 Task: Implement duplicate rules in vote object.
Action: Mouse moved to (993, 75)
Screenshot: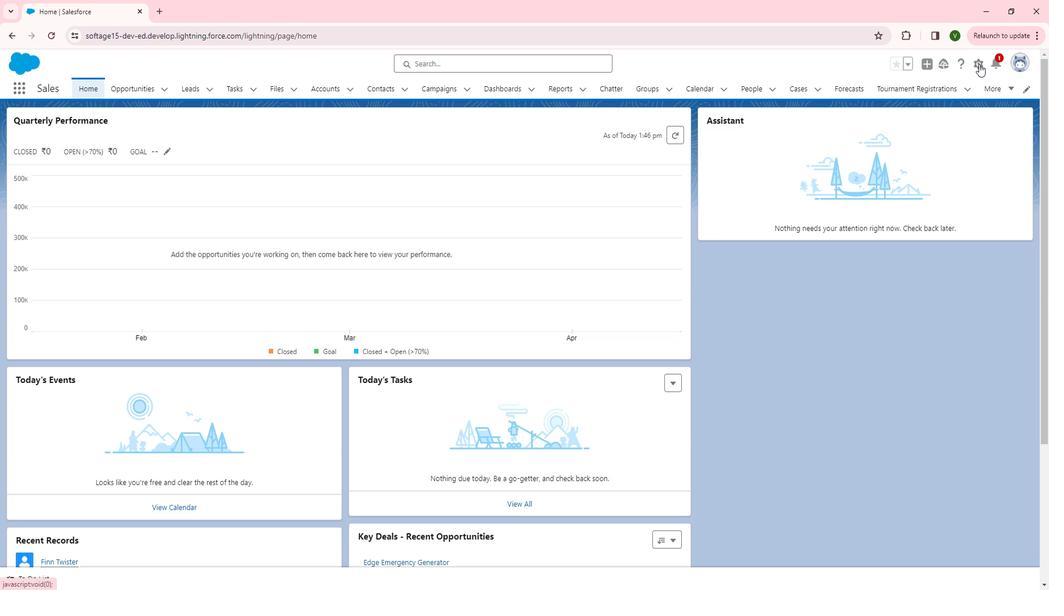 
Action: Mouse pressed left at (993, 75)
Screenshot: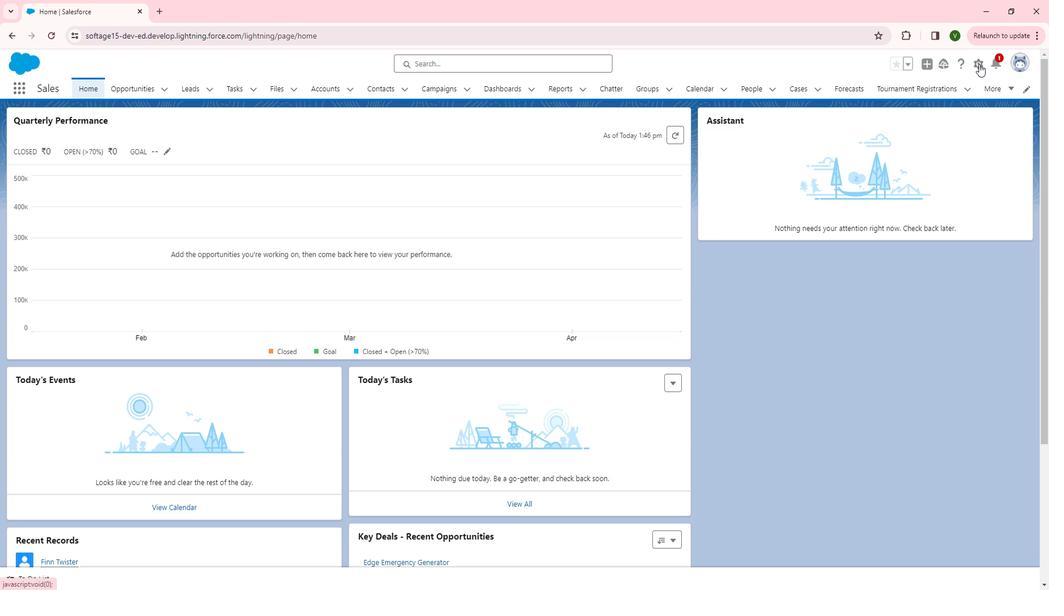 
Action: Mouse moved to (950, 110)
Screenshot: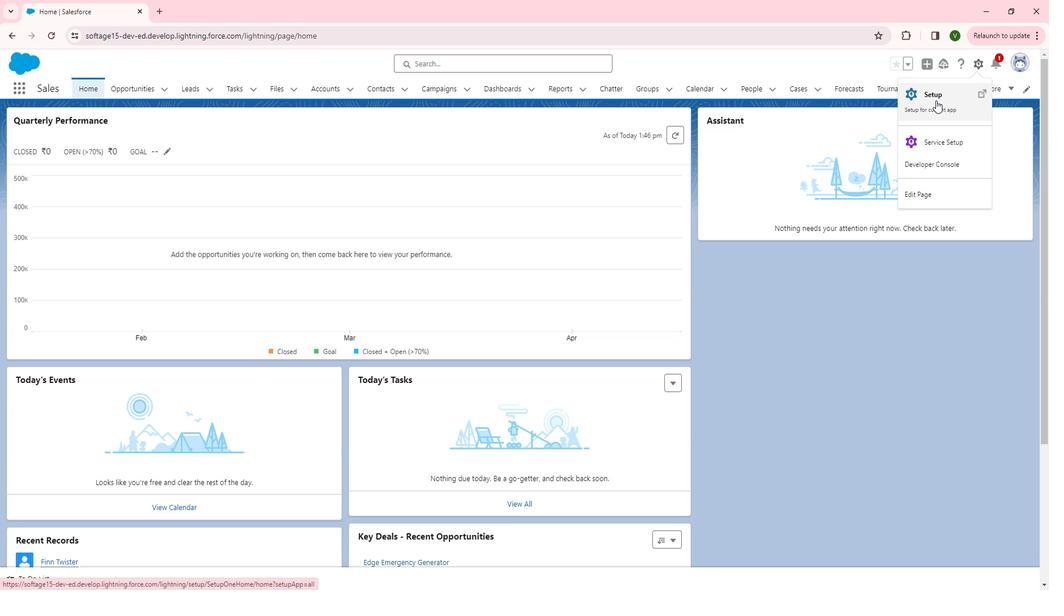 
Action: Mouse pressed left at (950, 110)
Screenshot: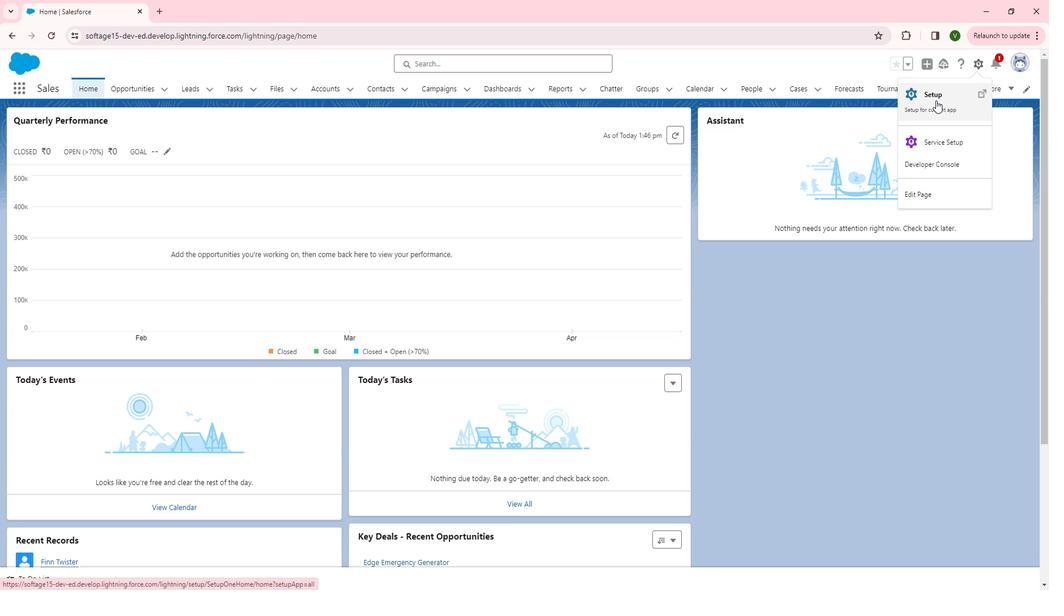 
Action: Mouse moved to (90, 335)
Screenshot: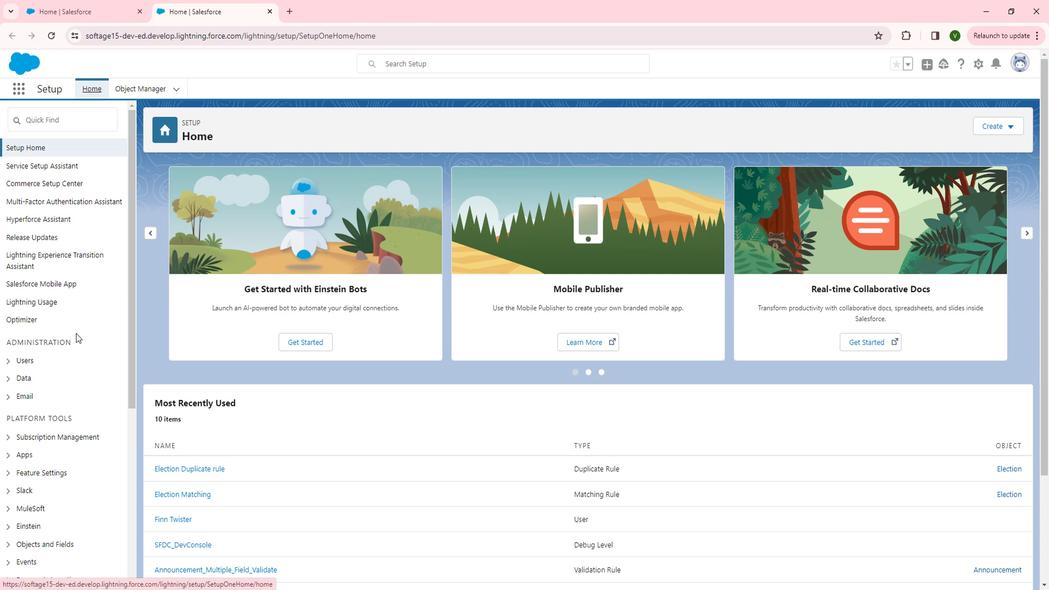 
Action: Mouse scrolled (90, 334) with delta (0, 0)
Screenshot: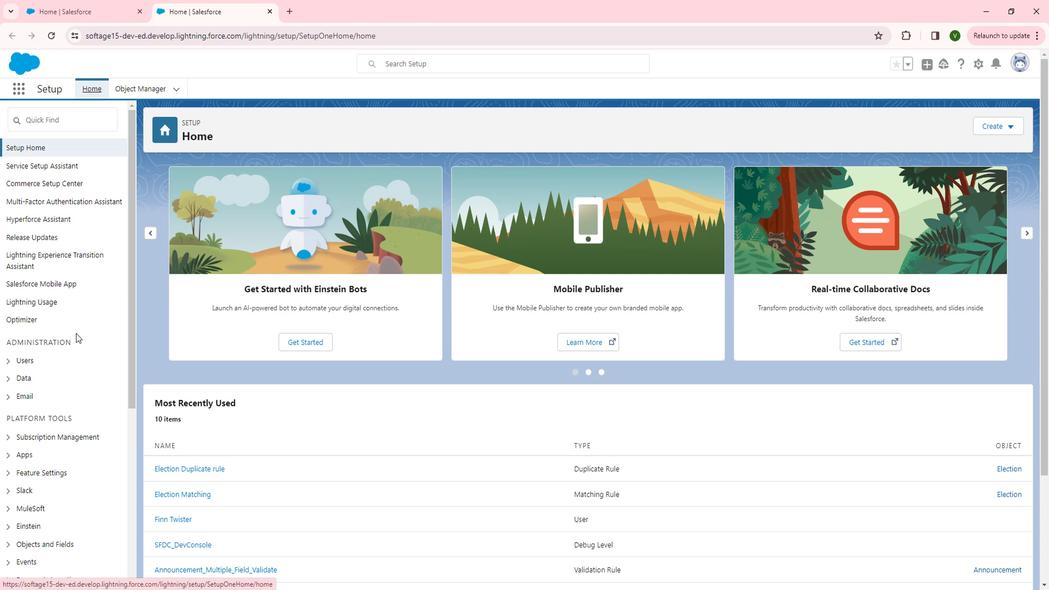 
Action: Mouse scrolled (90, 334) with delta (0, 0)
Screenshot: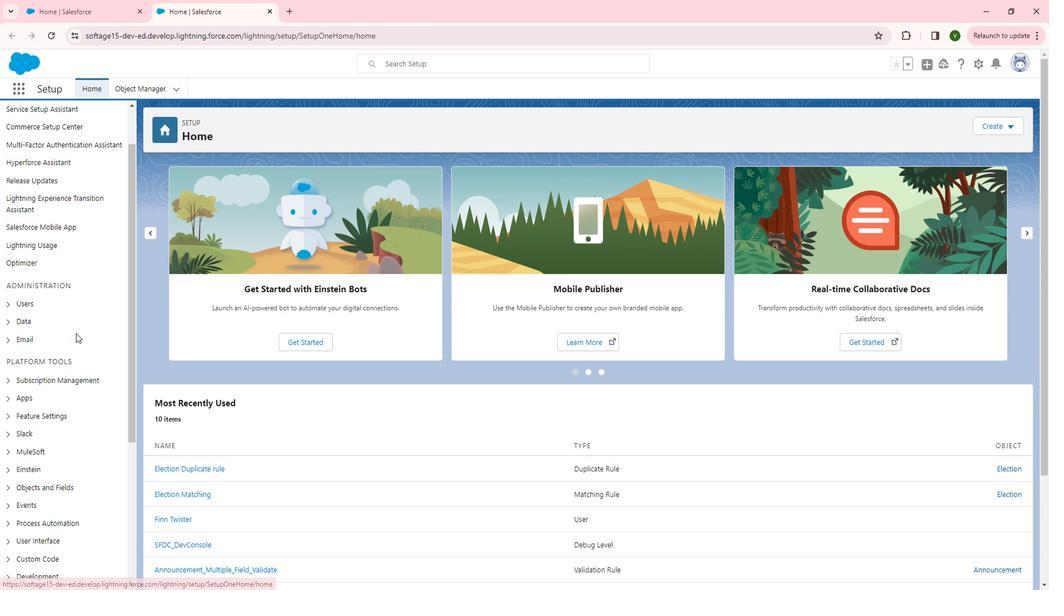 
Action: Mouse moved to (19, 267)
Screenshot: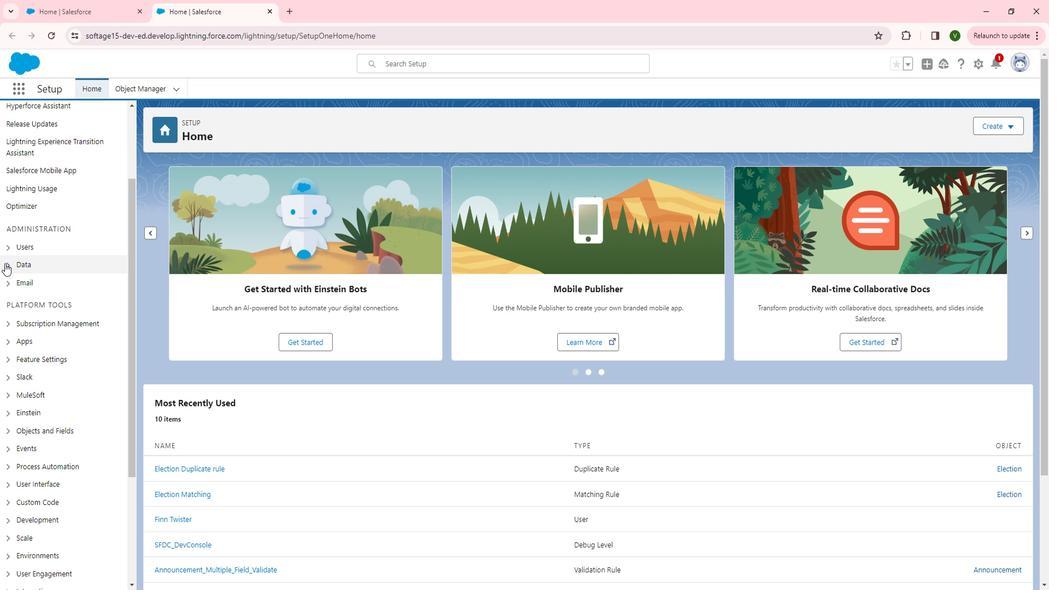 
Action: Mouse pressed left at (19, 267)
Screenshot: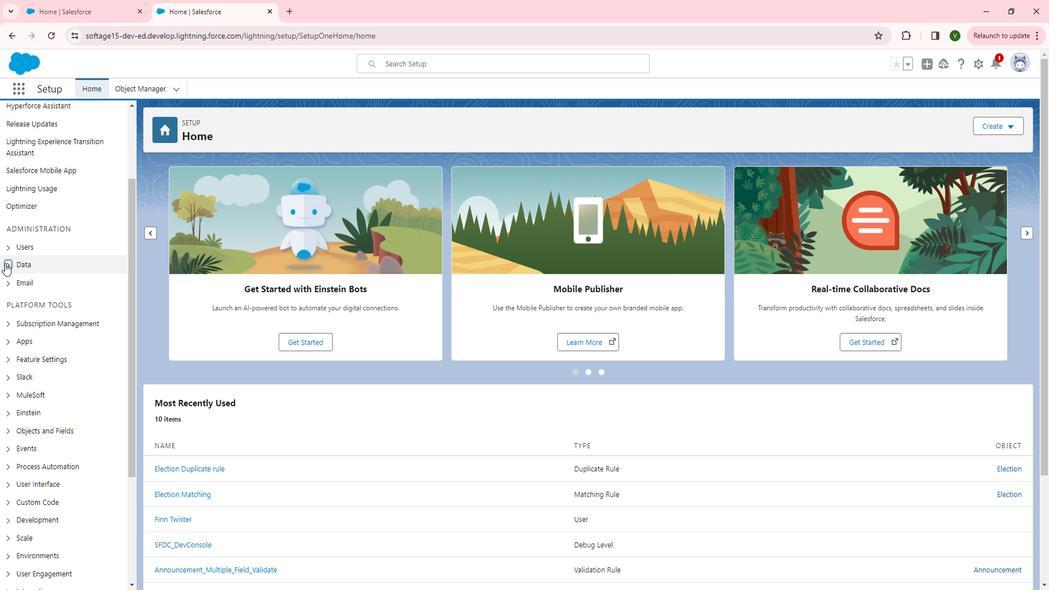 
Action: Mouse moved to (34, 370)
Screenshot: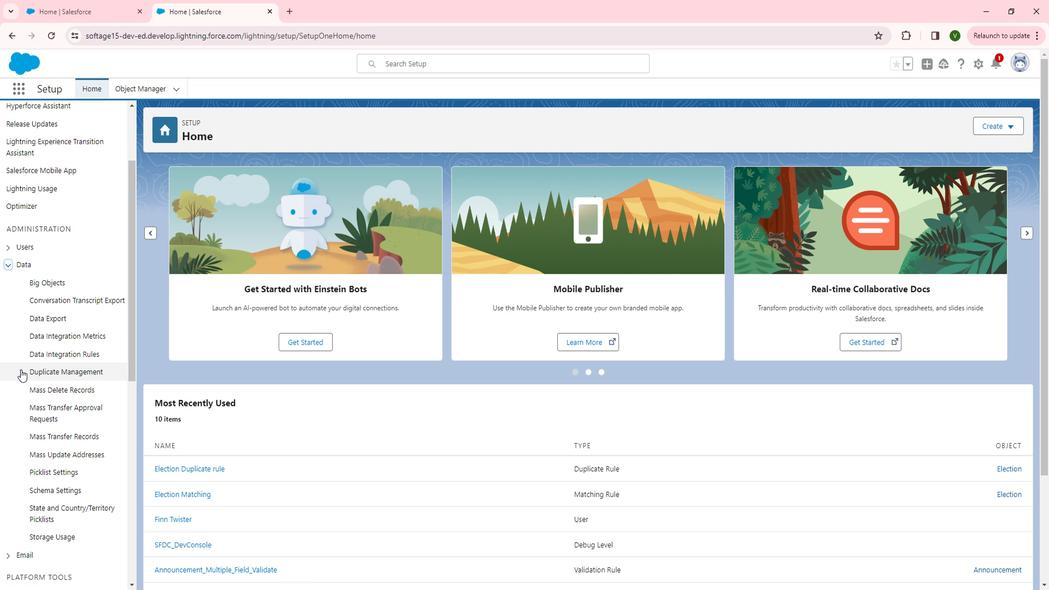 
Action: Mouse pressed left at (34, 370)
Screenshot: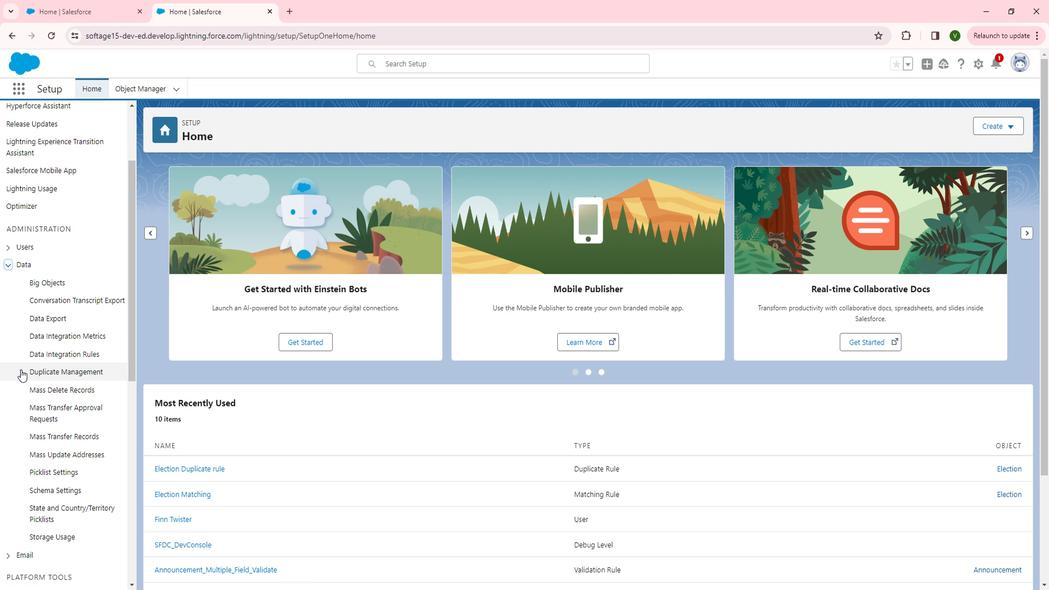 
Action: Mouse moved to (80, 422)
Screenshot: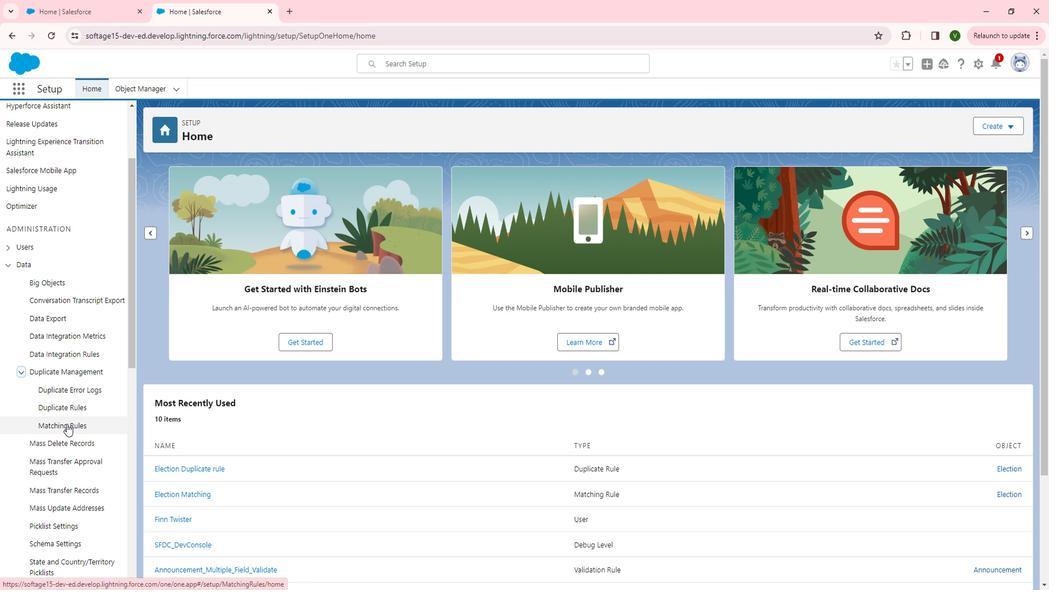
Action: Mouse pressed left at (80, 422)
Screenshot: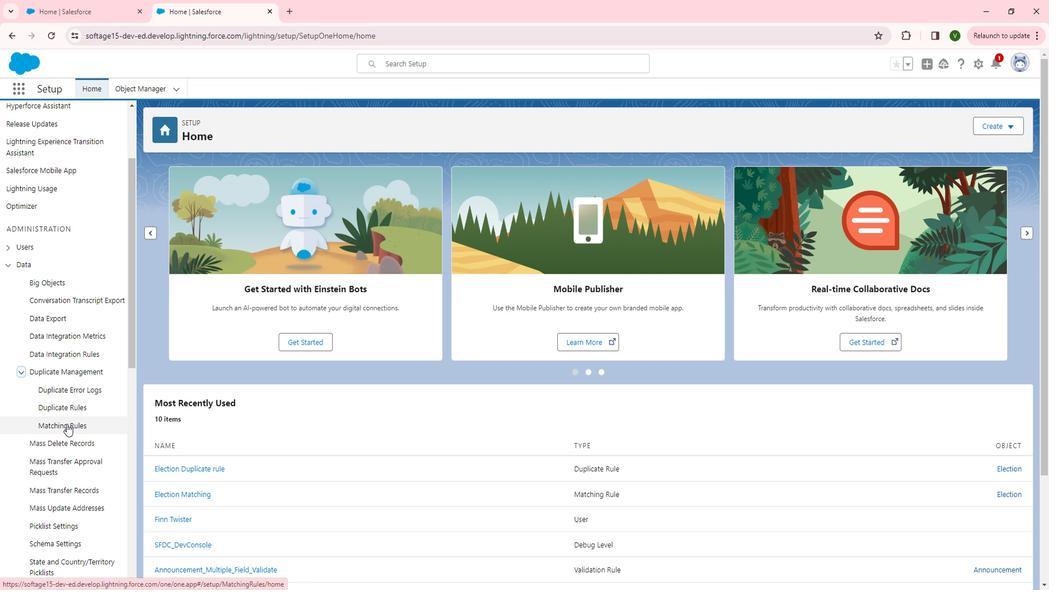 
Action: Mouse moved to (612, 268)
Screenshot: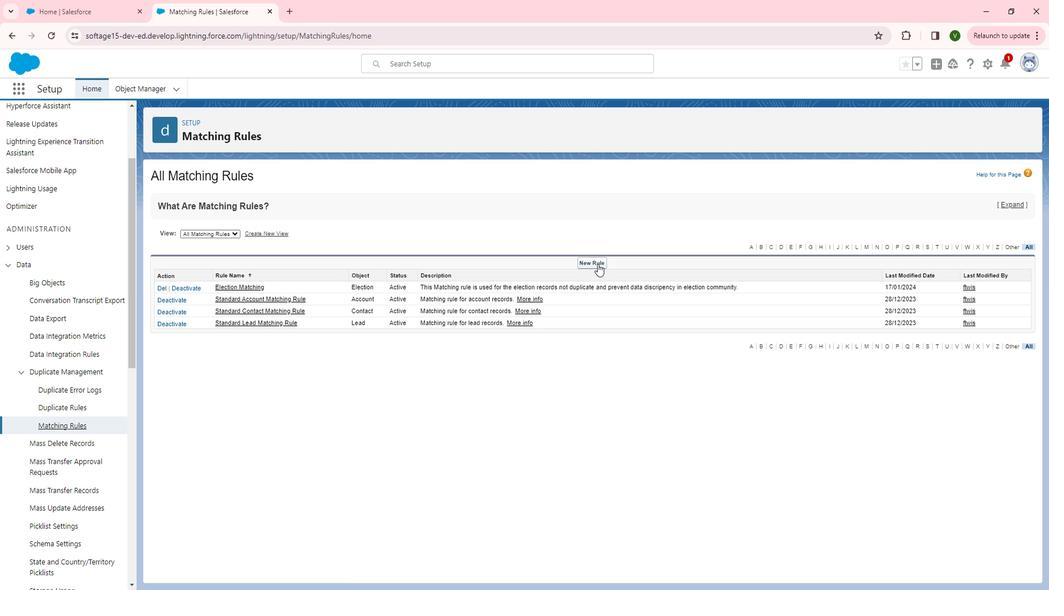 
Action: Mouse pressed left at (612, 268)
Screenshot: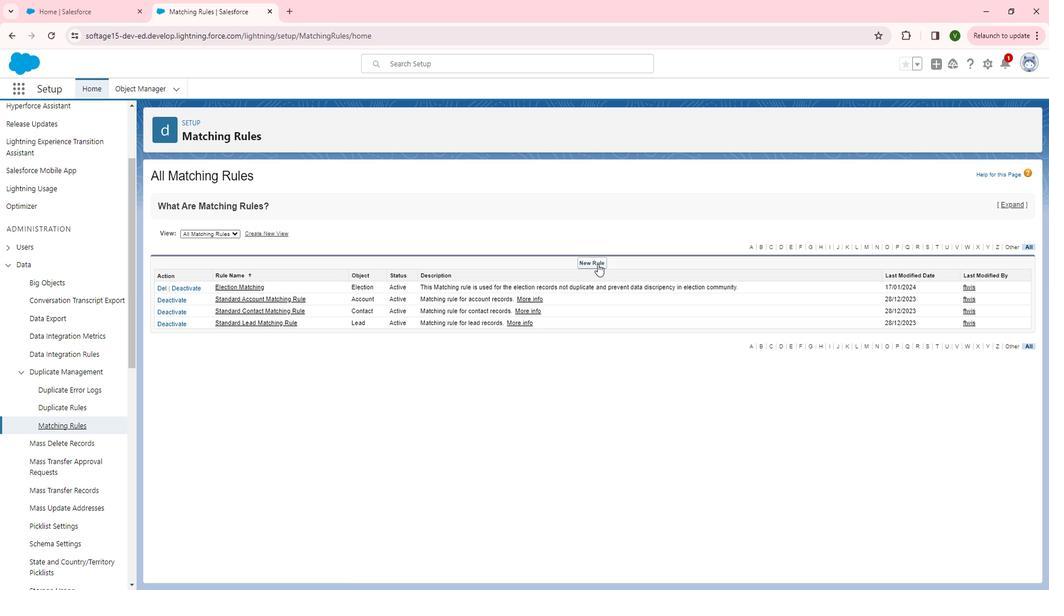 
Action: Mouse moved to (400, 279)
Screenshot: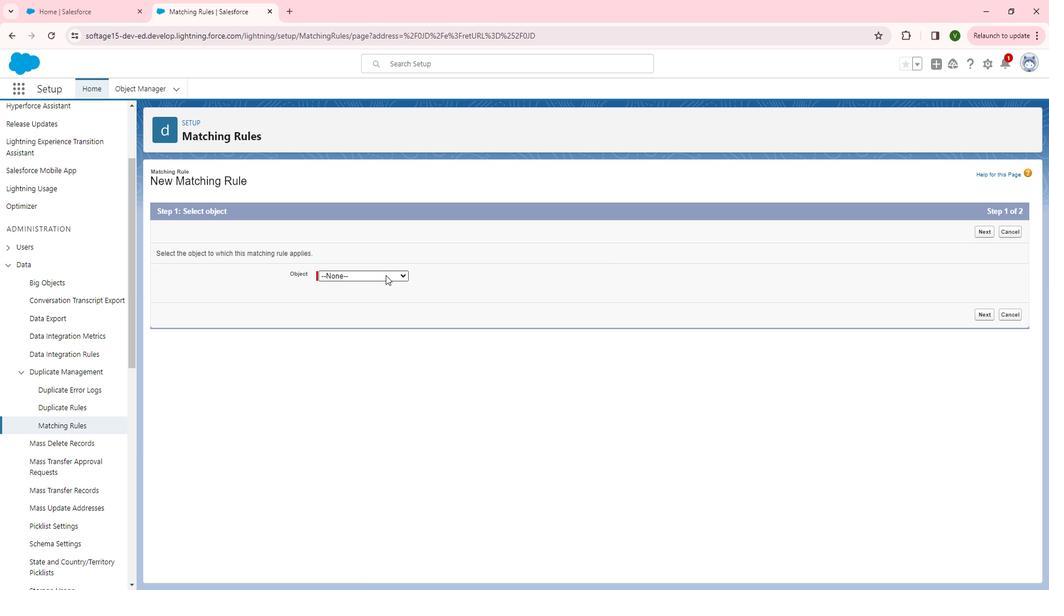 
Action: Mouse pressed left at (400, 279)
Screenshot: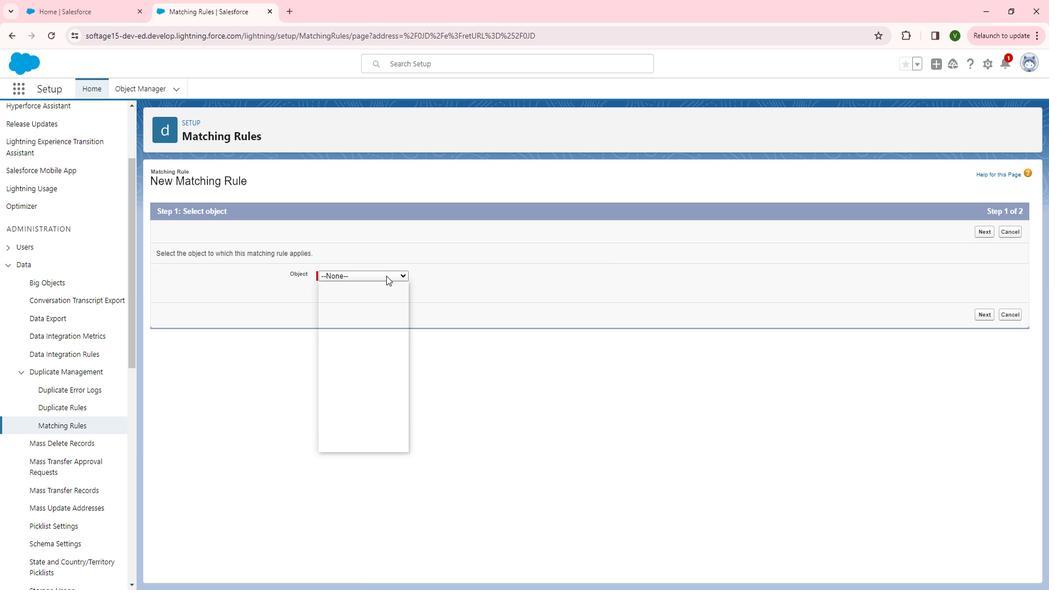 
Action: Mouse moved to (372, 434)
Screenshot: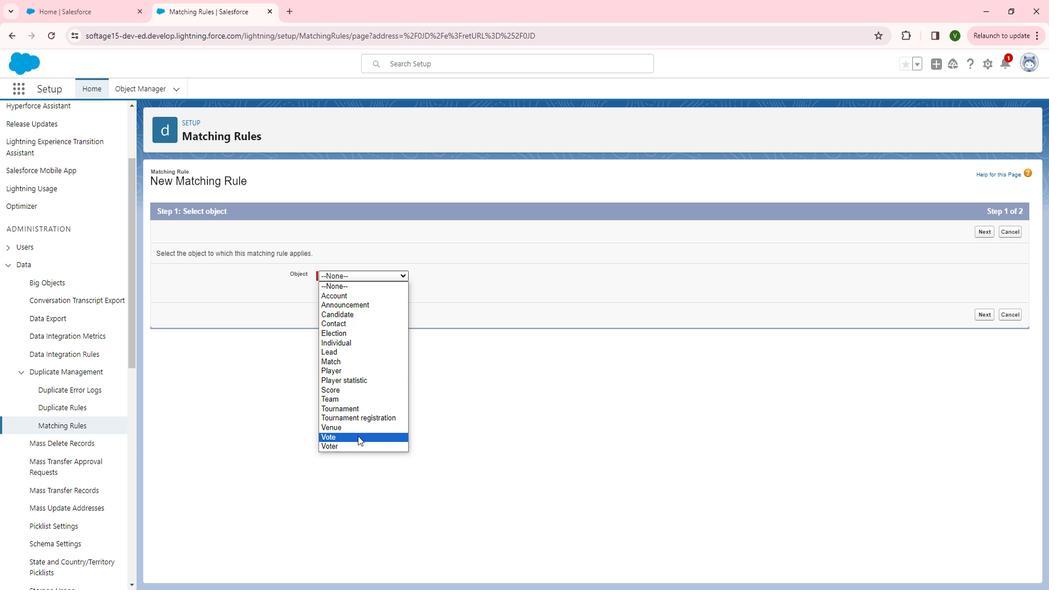 
Action: Mouse pressed left at (372, 434)
Screenshot: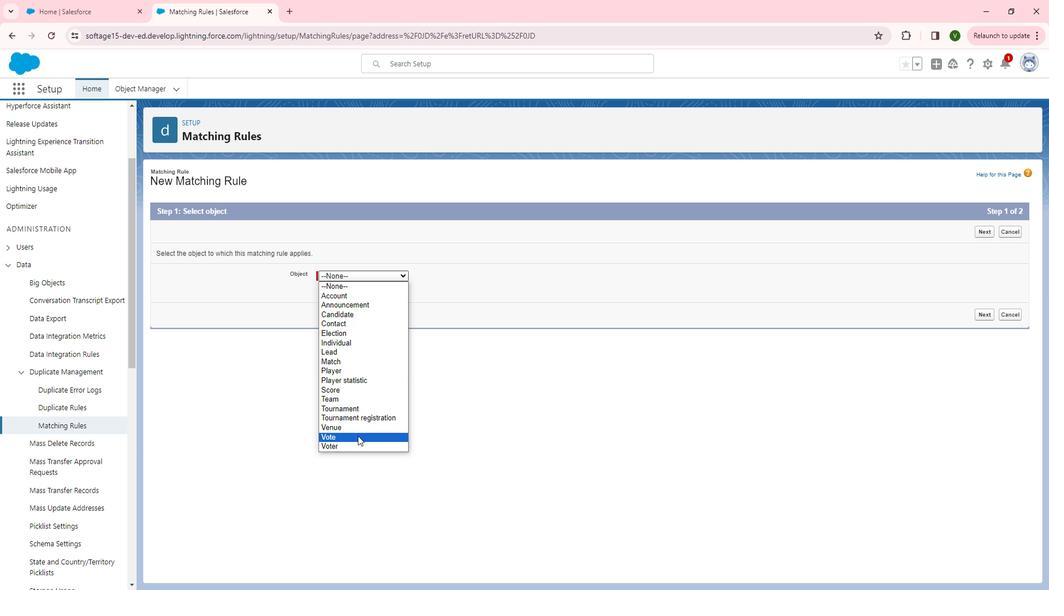 
Action: Mouse moved to (998, 321)
Screenshot: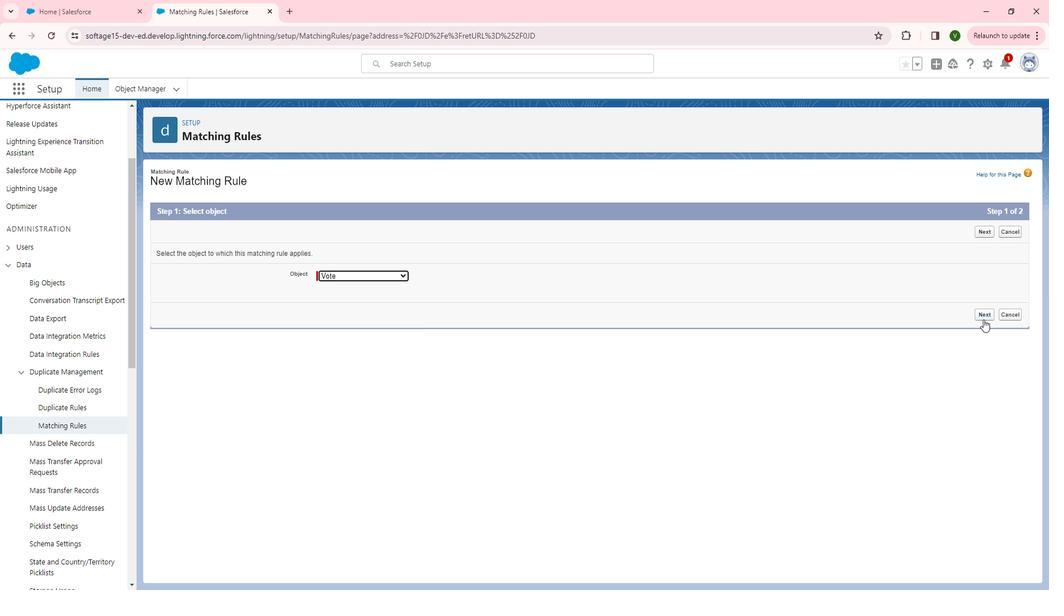 
Action: Mouse pressed left at (998, 321)
Screenshot: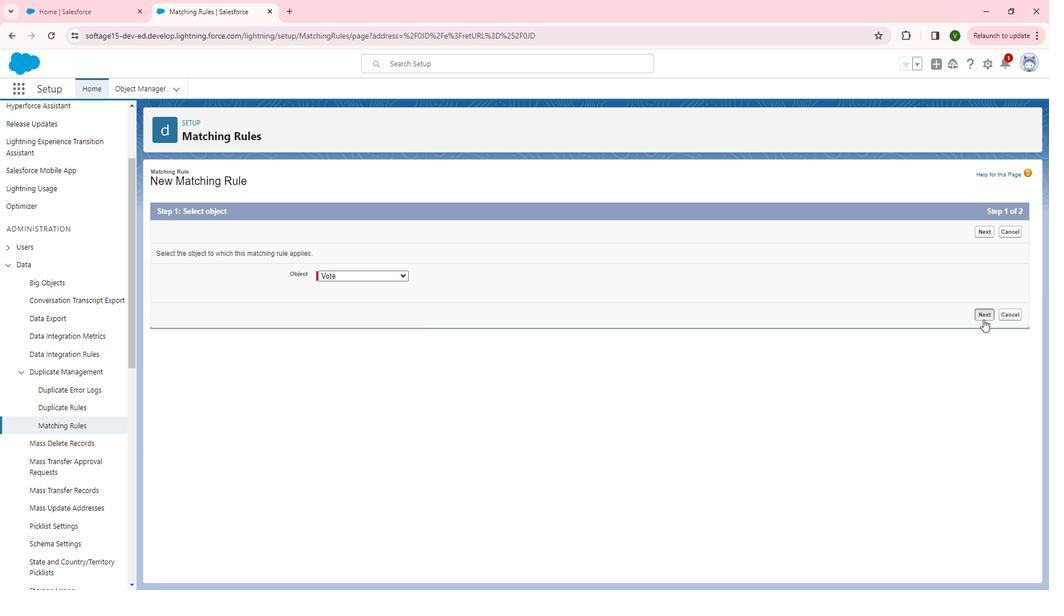 
Action: Mouse moved to (347, 294)
Screenshot: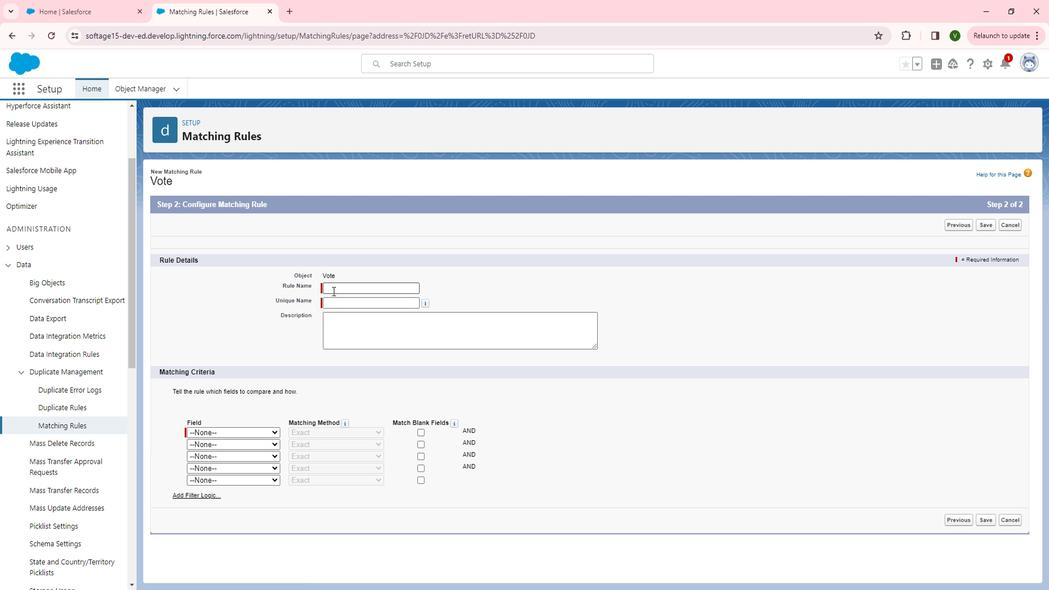 
Action: Mouse pressed left at (347, 294)
Screenshot: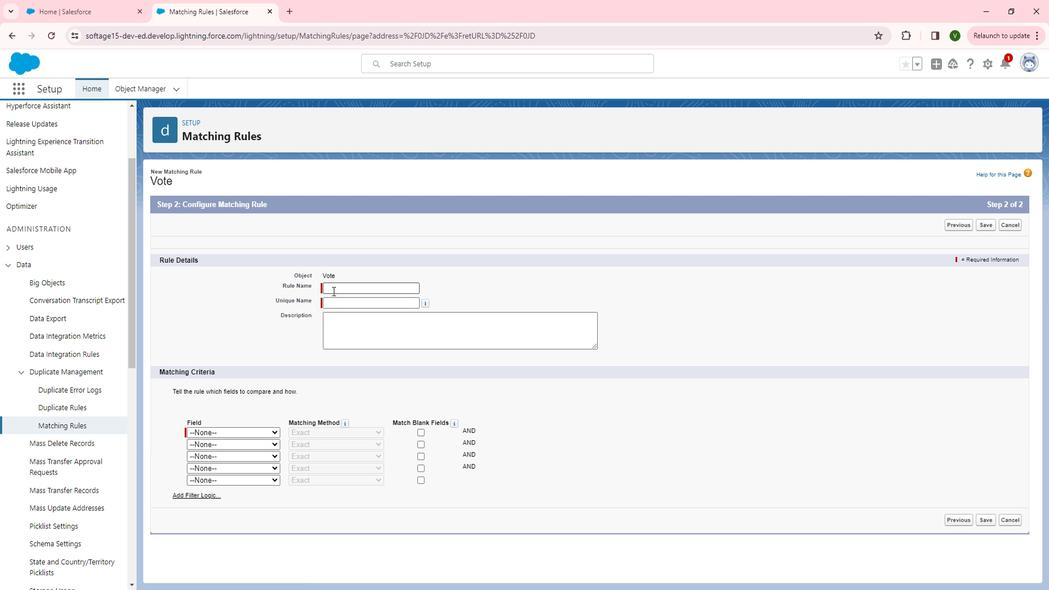 
Action: Key pressed <Key.shift>Vote<Key.space><Key.shift>Matching<Key.space>rule
Screenshot: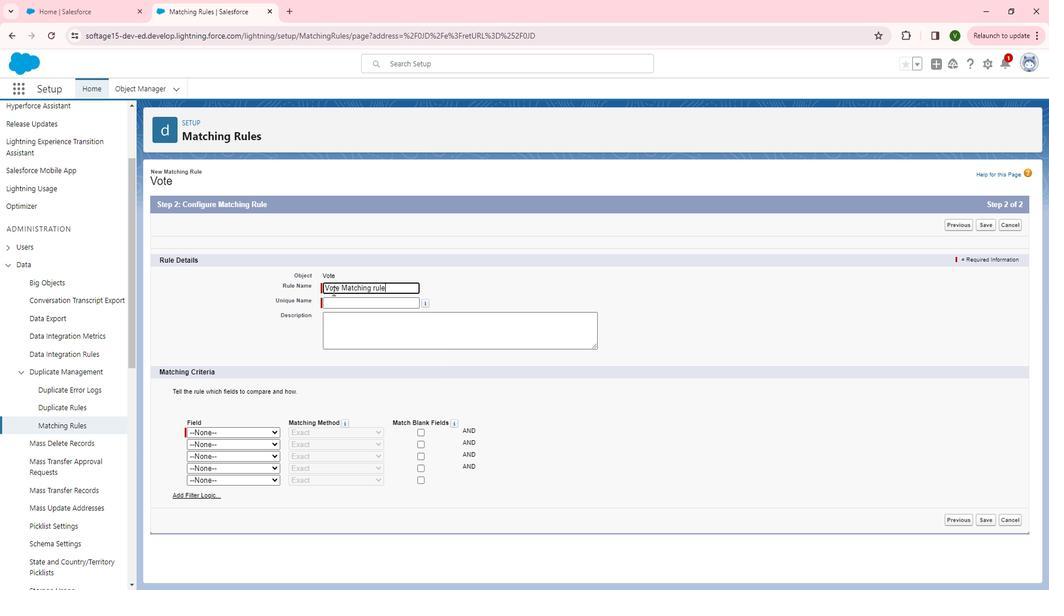 
Action: Mouse moved to (364, 316)
Screenshot: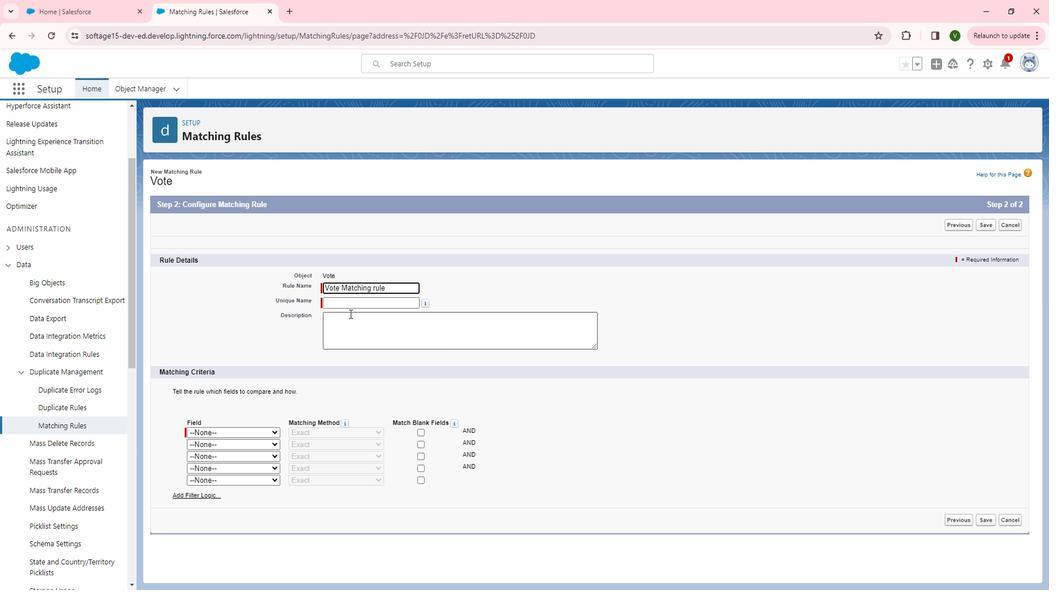 
Action: Mouse pressed left at (364, 316)
Screenshot: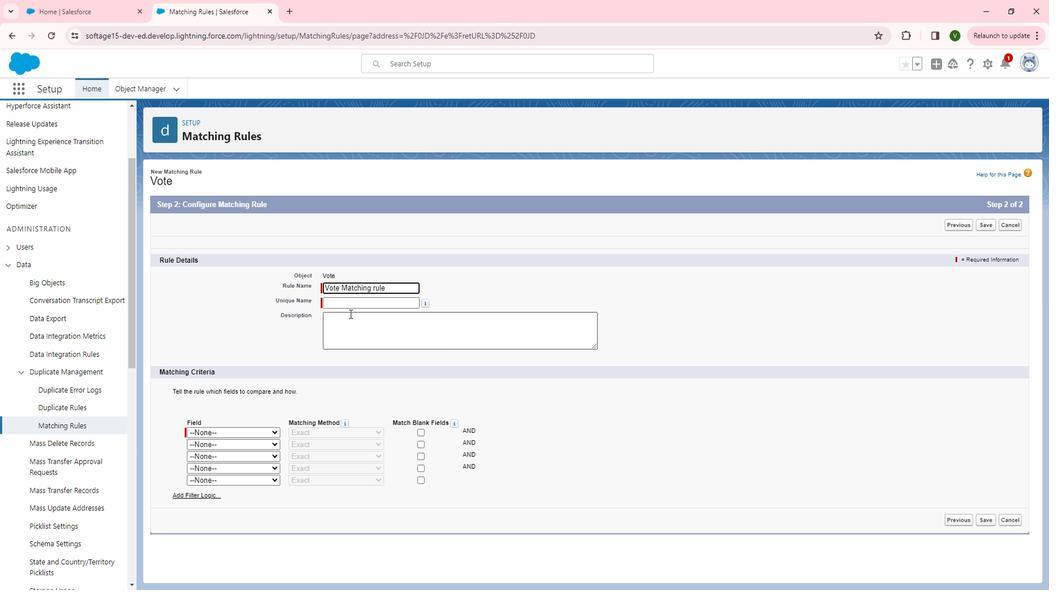 
Action: Key pressed <Key.shift>This<Key.space>matching<Key.space>rule<Key.space>is<Key.space>used<Key.space>for<Key.space>the<Key.space>matching<Key.space>the<Key.space>vote<Key.space>records<Key.space>to<Key.backspace>o<Key.space>use<Key.space>in<Key.space>duplicate<Key.space>rule<Key.space>for<Key.space>to<Key.space>prevent<Key.space>the<Key.space>duplicate<Key.space>records<Key.space>and<Key.space>data<Key.space>descripi<Key.backspace>ency<Key.space>in<Key.space>election<Key.space>cum<Key.backspace><Key.backspace>ommunicatio<Key.backspace><Key.backspace><Key.backspace><Key.backspace><Key.backspace>n<Key.backspace><Key.backspace><Key.backspace>nity.
Screenshot: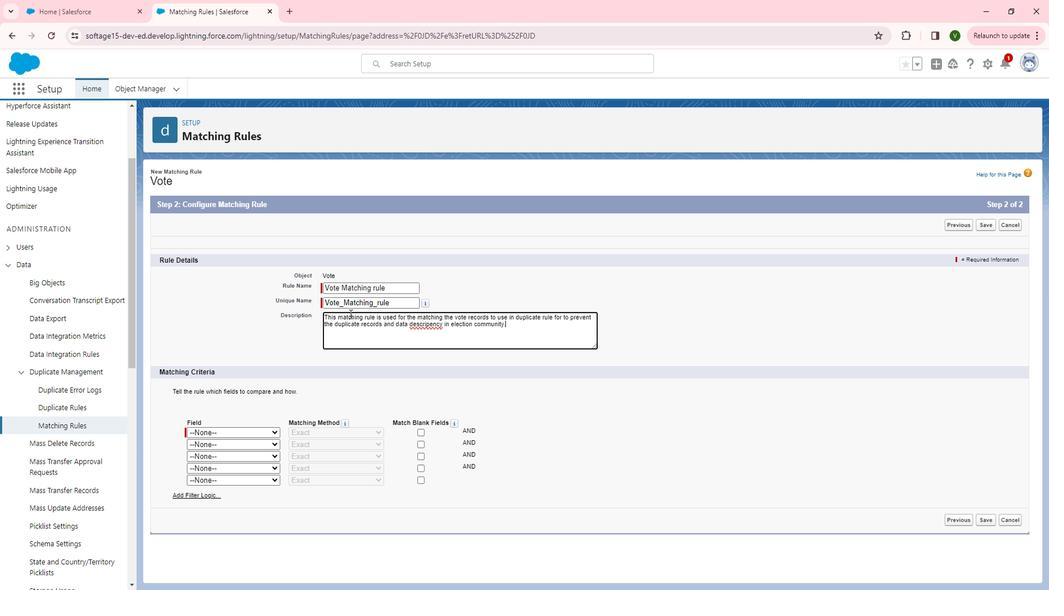 
Action: Mouse moved to (236, 434)
Screenshot: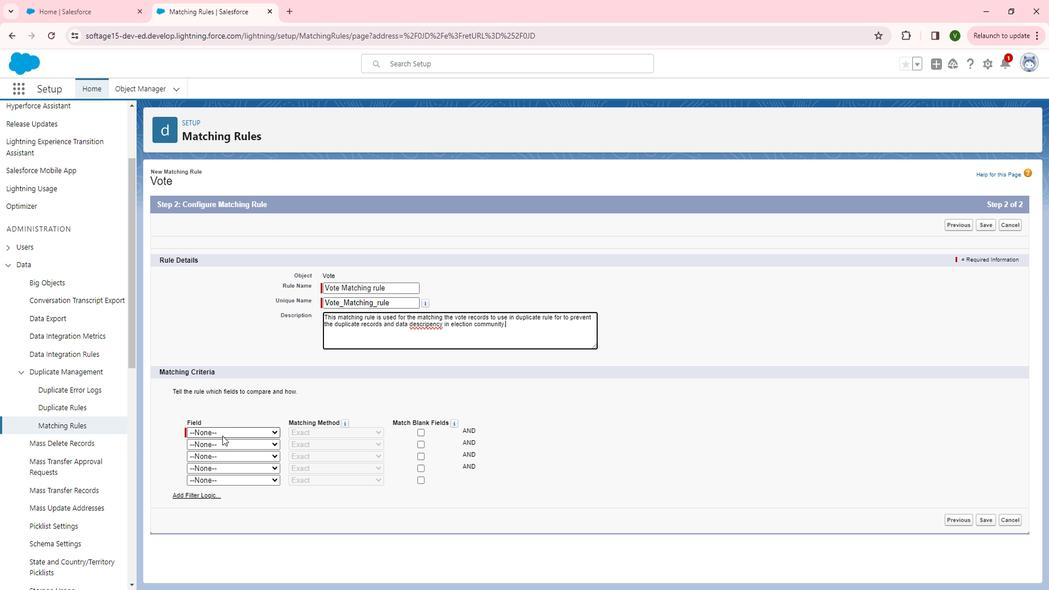 
Action: Mouse pressed left at (236, 434)
Screenshot: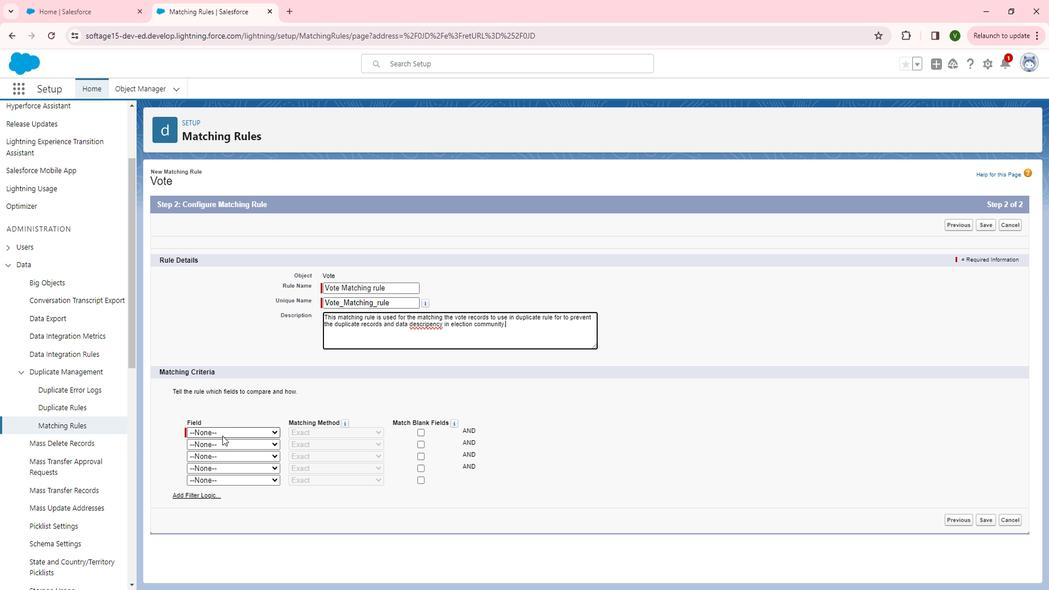 
Action: Mouse moved to (248, 455)
Screenshot: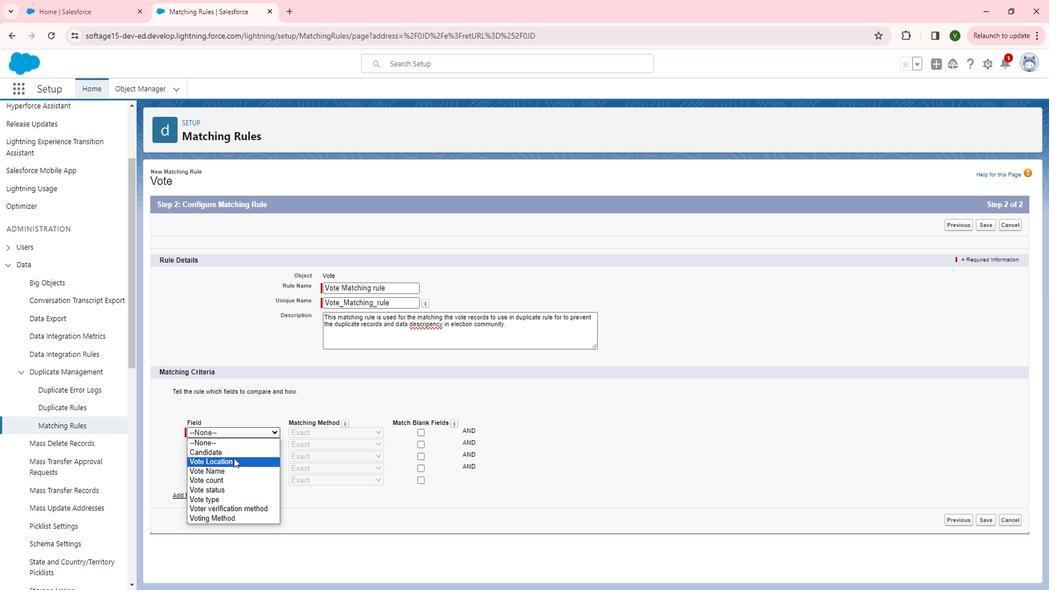 
Action: Mouse pressed left at (248, 455)
Screenshot: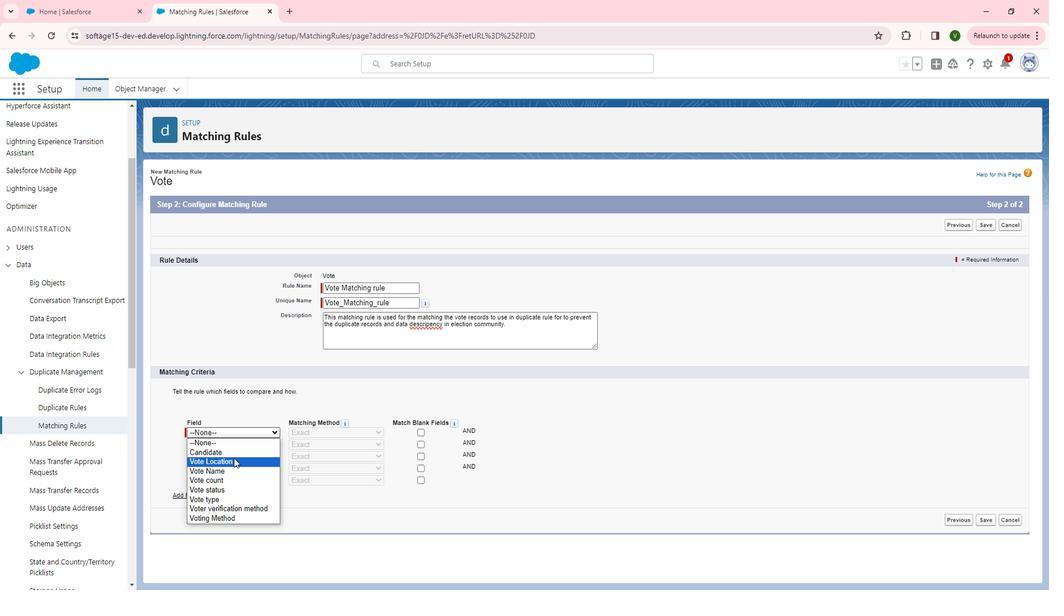 
Action: Mouse moved to (266, 440)
Screenshot: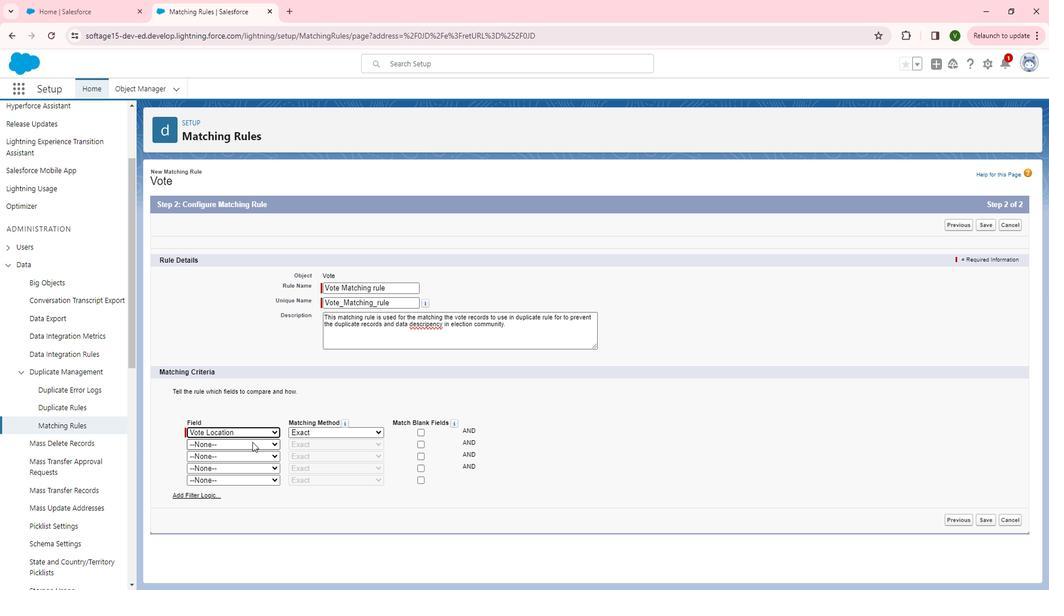 
Action: Mouse pressed left at (266, 440)
Screenshot: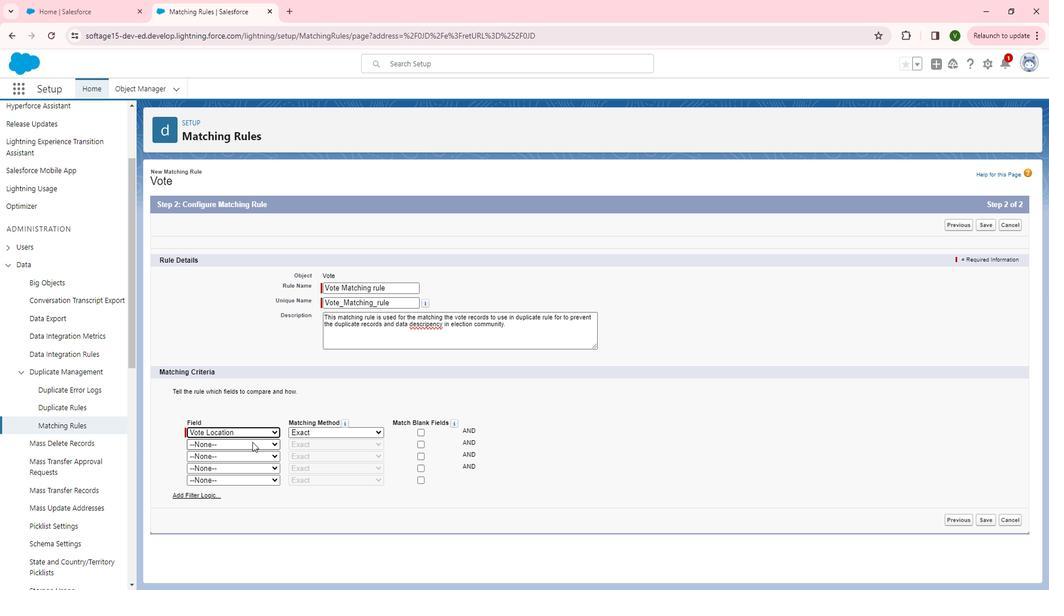 
Action: Mouse moved to (251, 479)
Screenshot: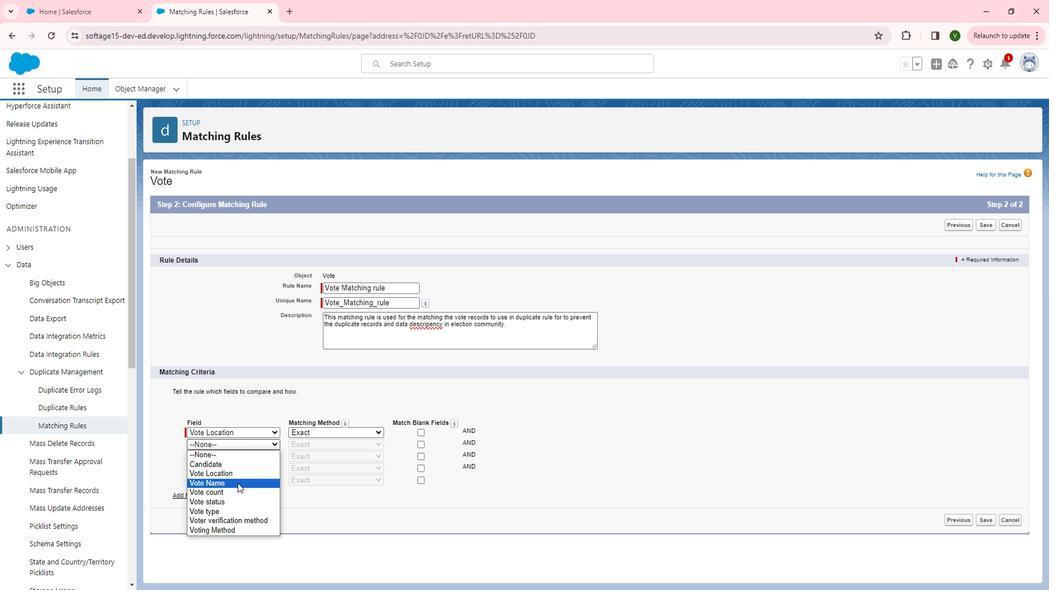 
Action: Mouse pressed left at (251, 479)
Screenshot: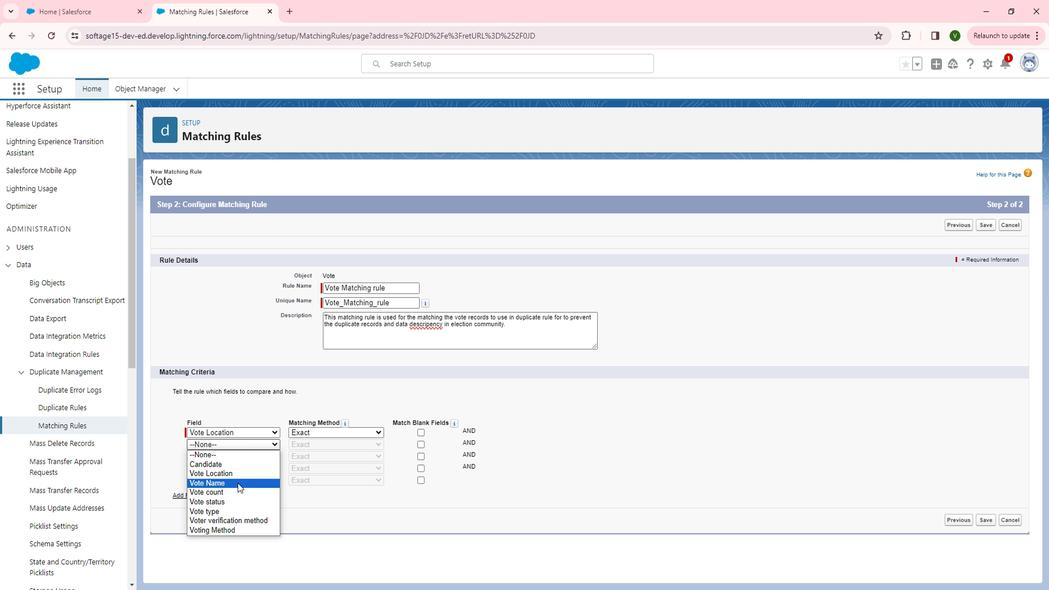 
Action: Mouse moved to (267, 453)
Screenshot: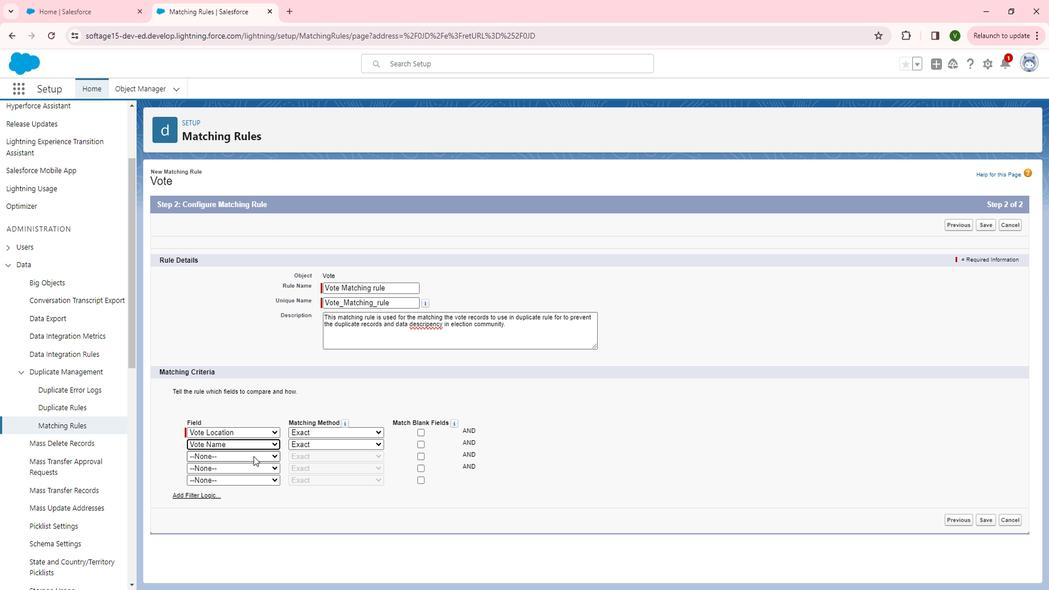 
Action: Mouse pressed left at (267, 453)
Screenshot: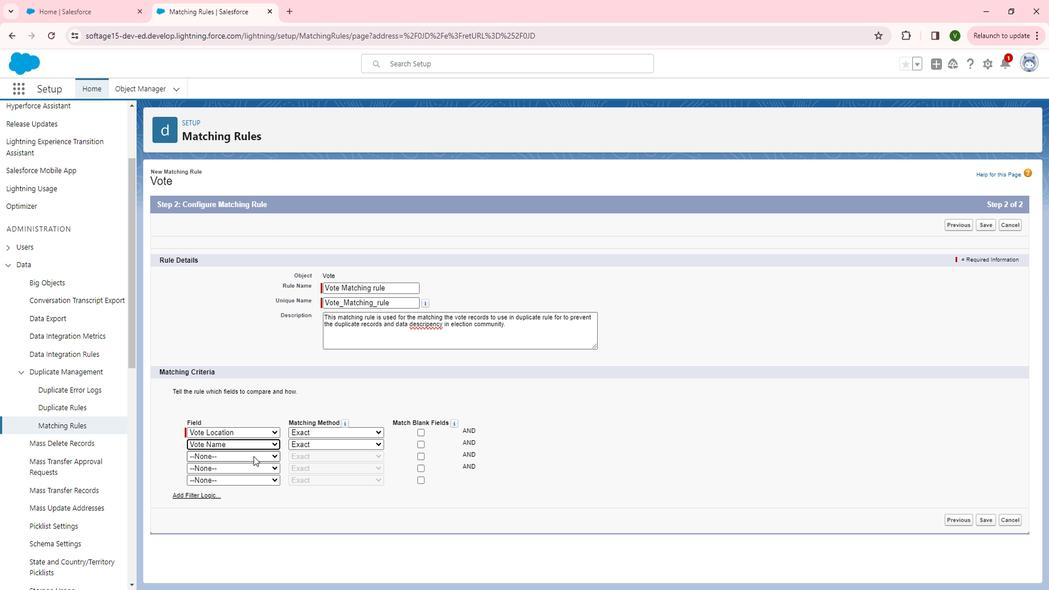 
Action: Mouse moved to (249, 506)
Screenshot: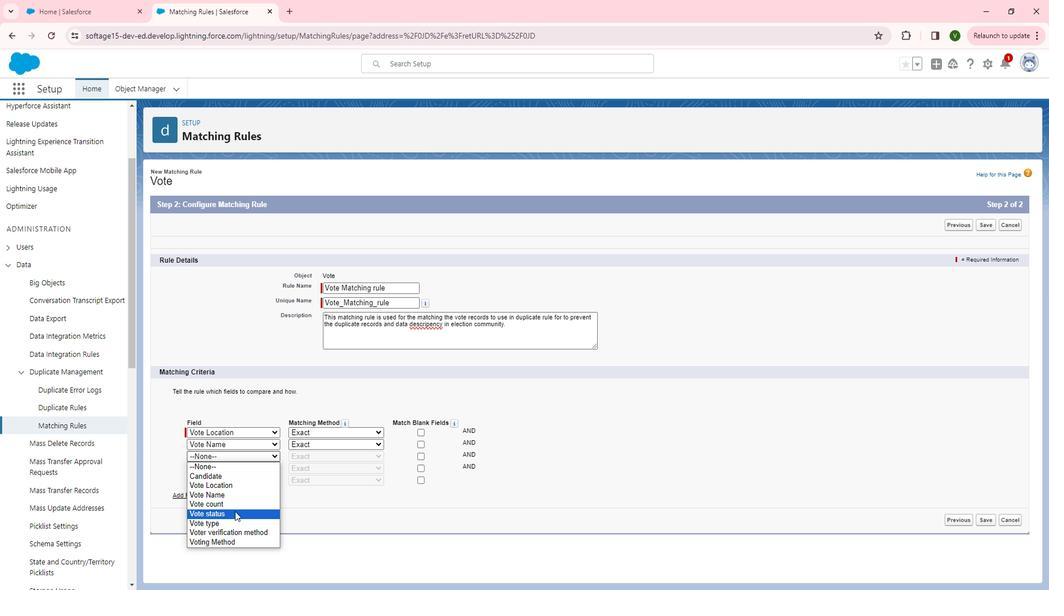 
Action: Mouse pressed left at (249, 506)
Screenshot: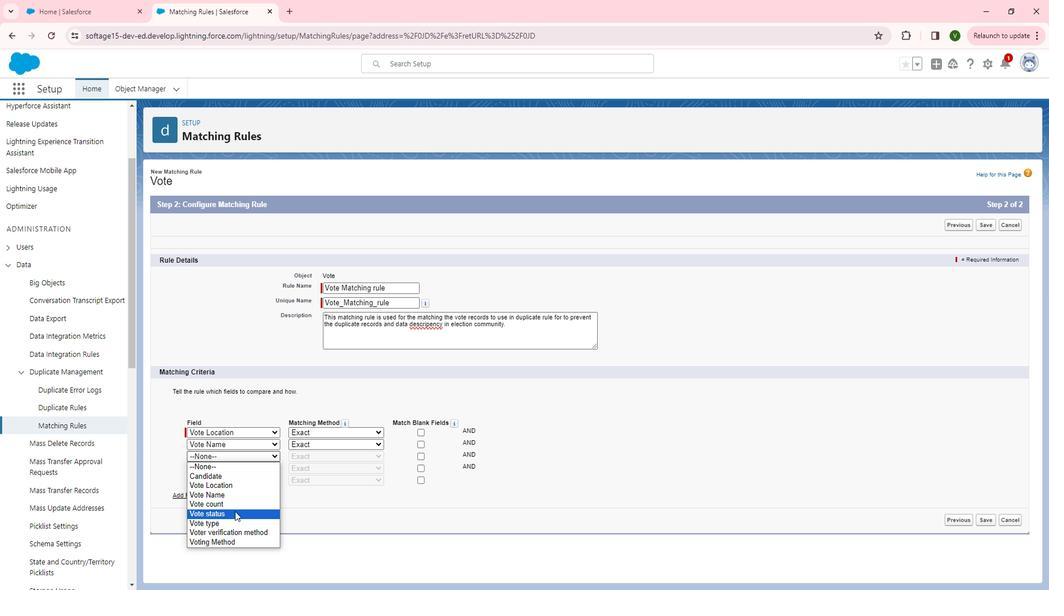 
Action: Mouse moved to (274, 463)
Screenshot: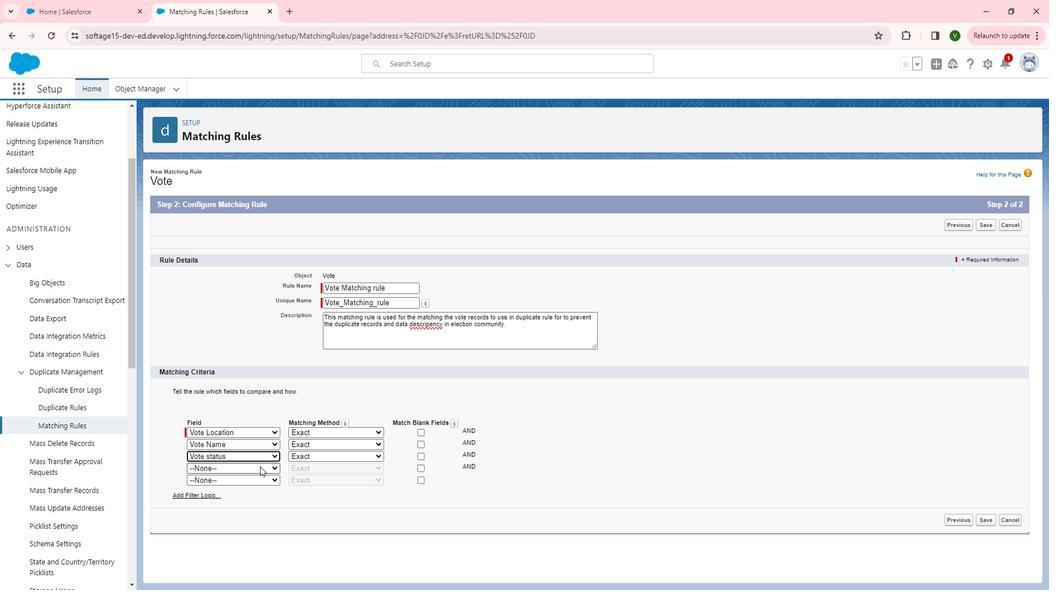 
Action: Mouse pressed left at (274, 463)
Screenshot: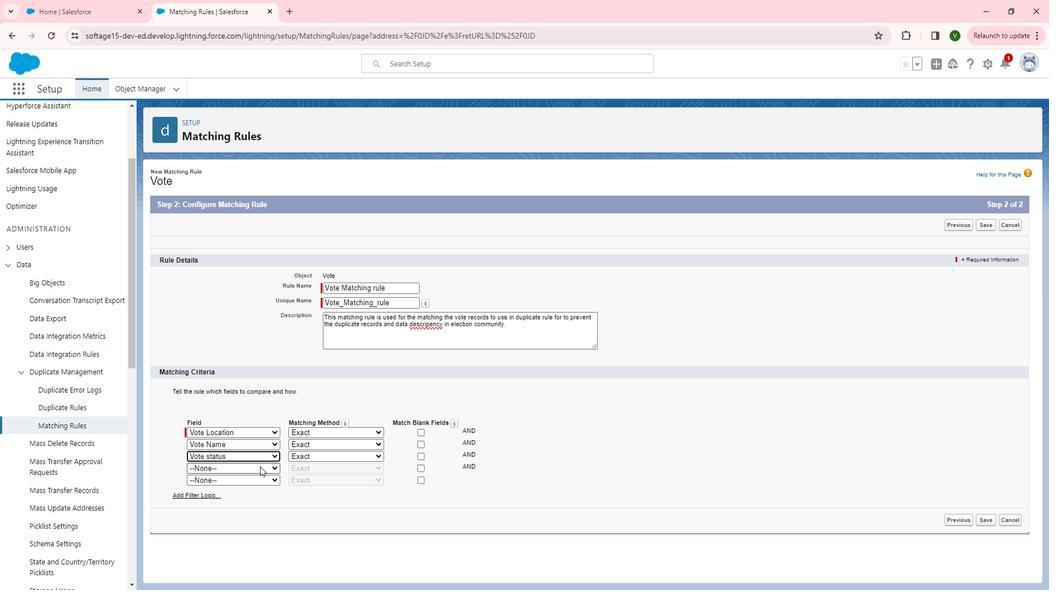 
Action: Mouse moved to (254, 538)
Screenshot: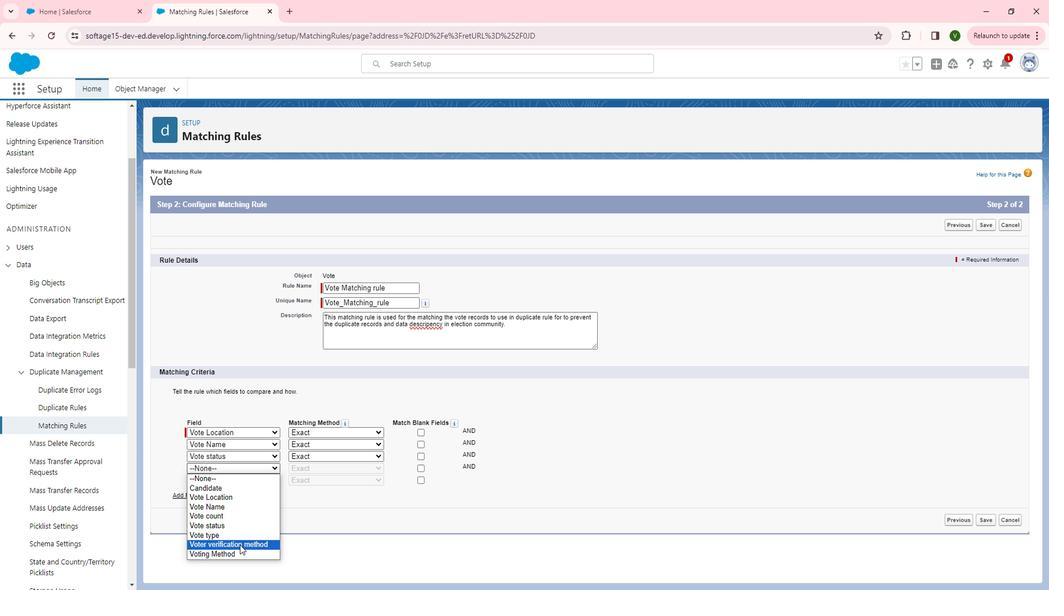 
Action: Mouse pressed left at (254, 538)
Screenshot: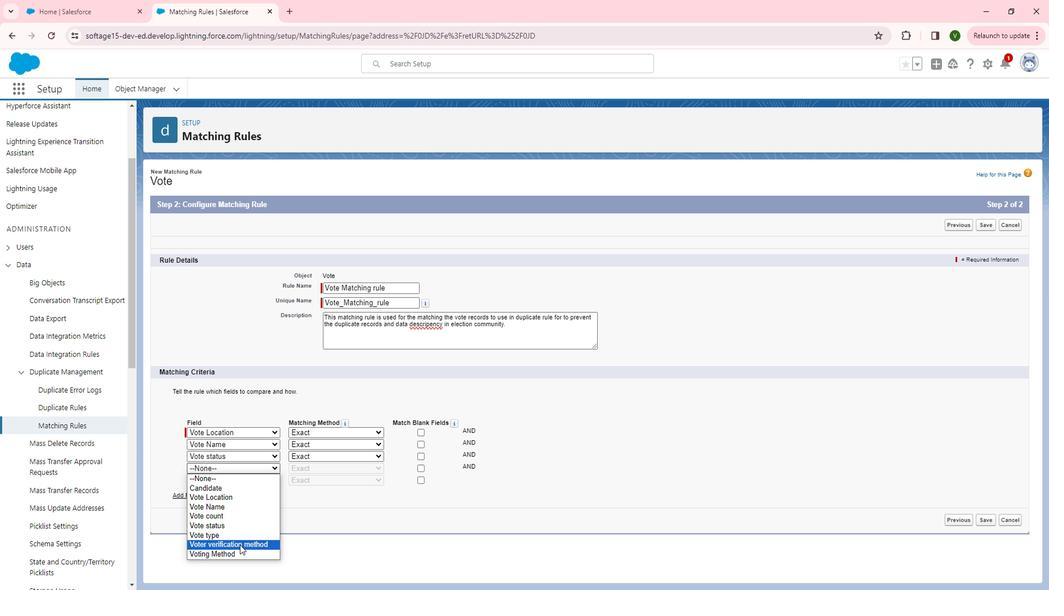 
Action: Mouse moved to (1001, 518)
Screenshot: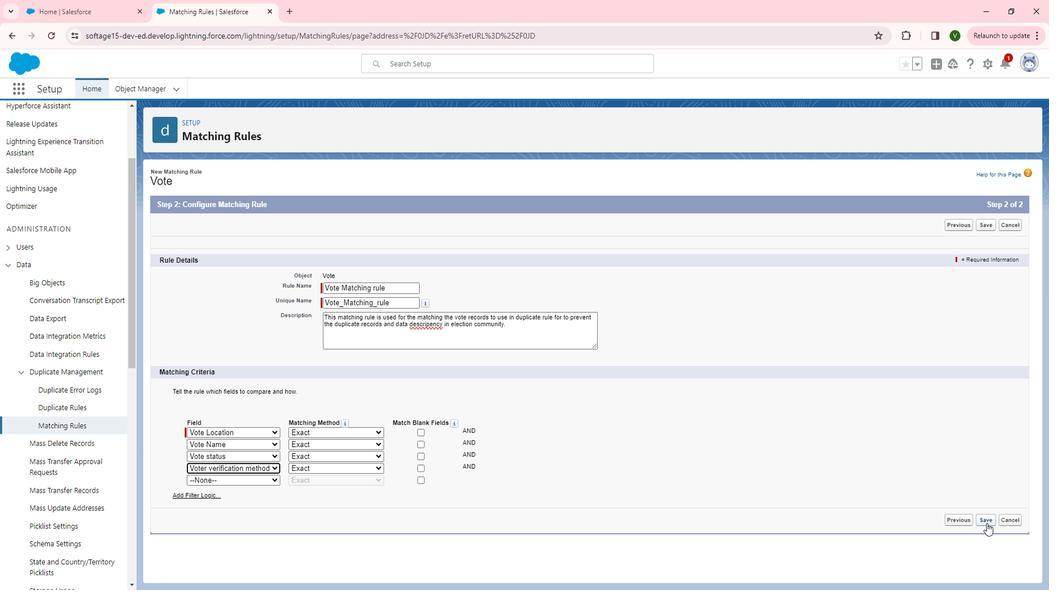 
Action: Mouse pressed left at (1001, 518)
Screenshot: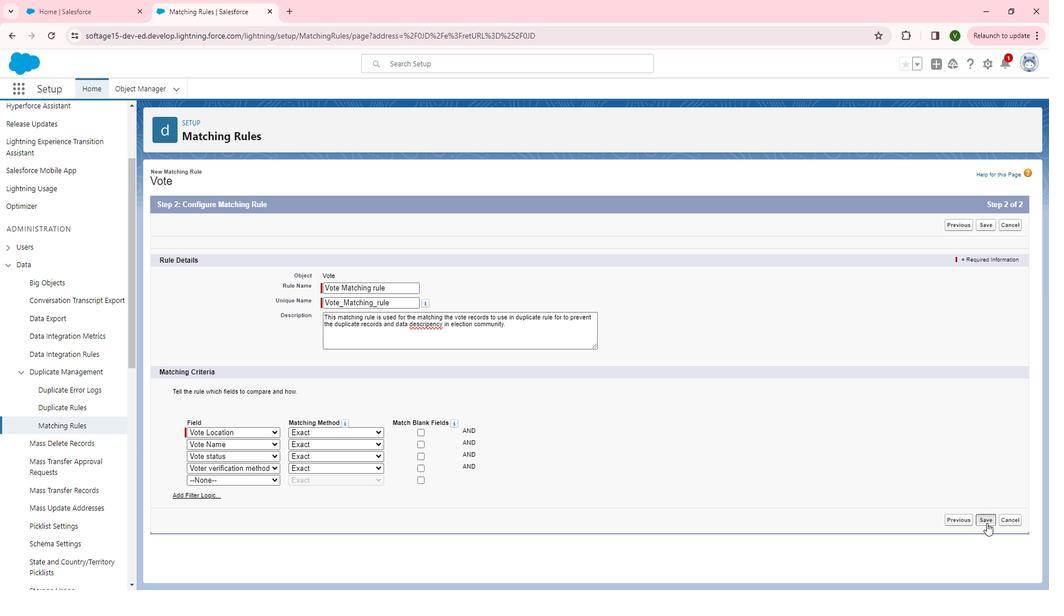 
Action: Mouse moved to (526, 225)
Screenshot: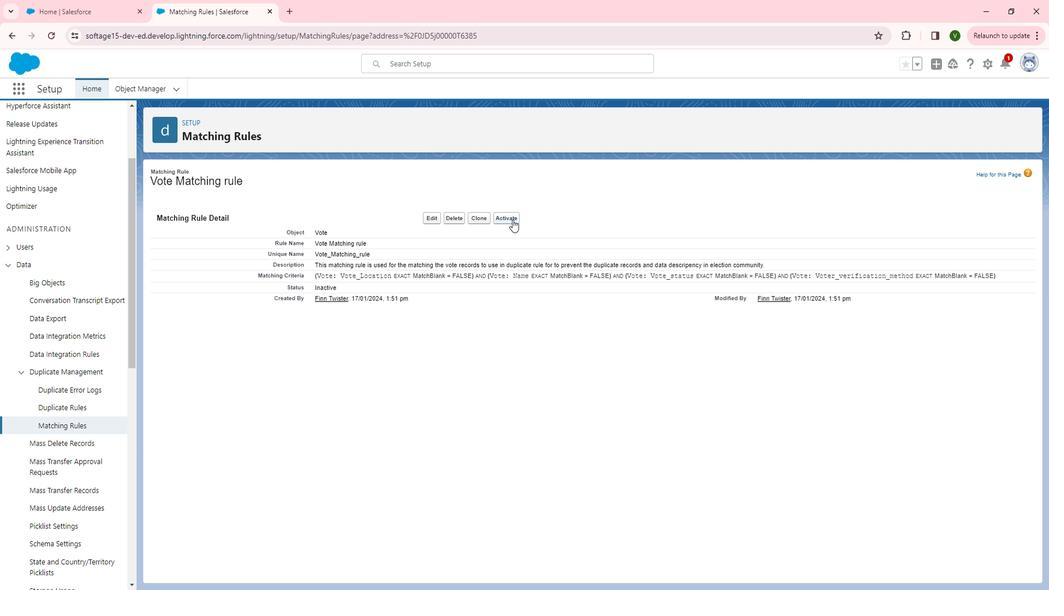 
Action: Mouse pressed left at (526, 225)
Screenshot: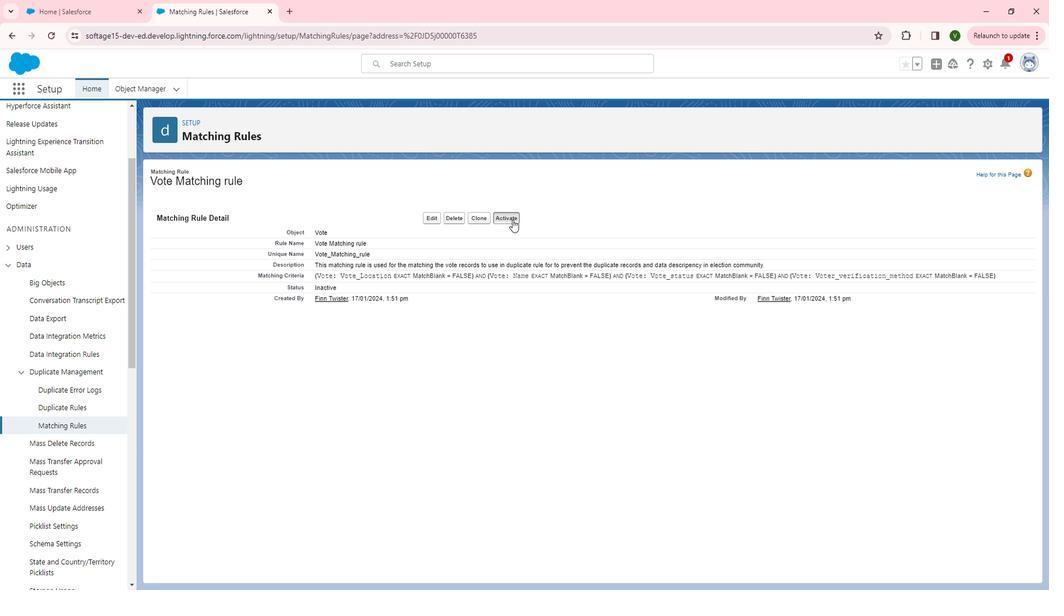 
Action: Mouse moved to (613, 403)
Screenshot: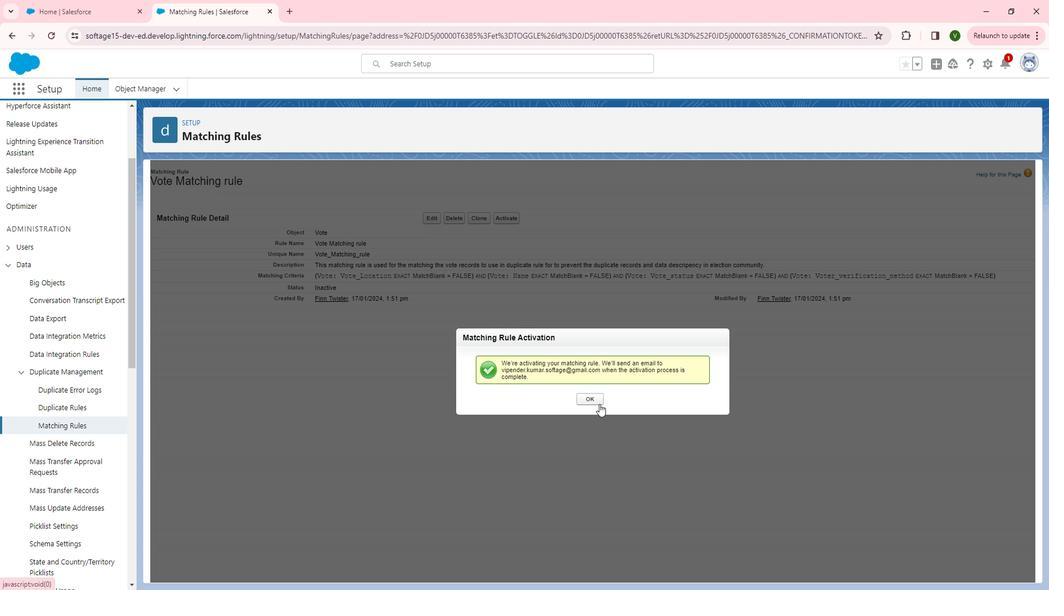 
Action: Mouse pressed left at (613, 403)
Screenshot: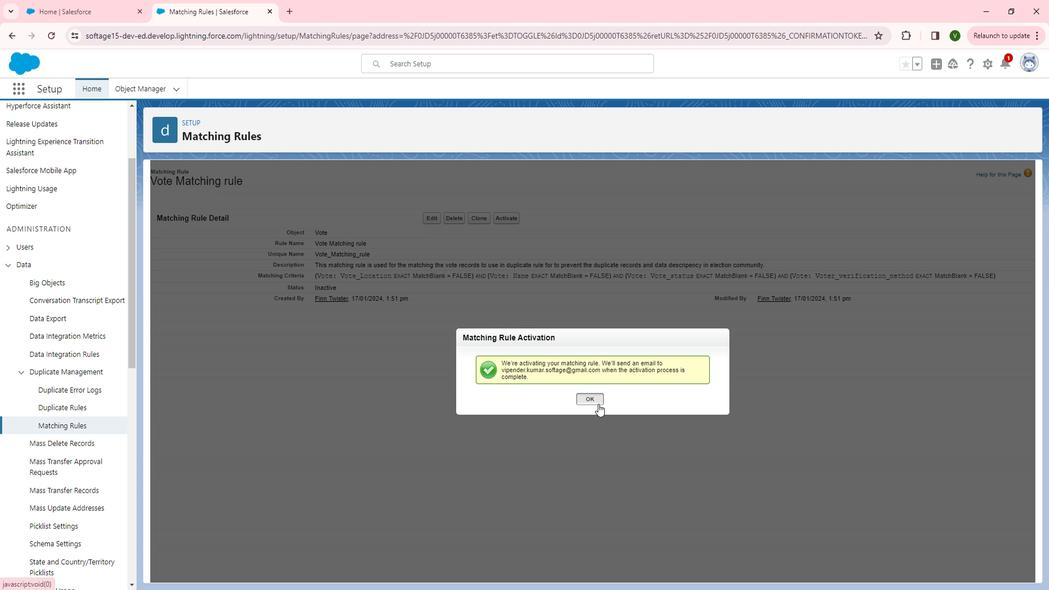 
Action: Mouse moved to (83, 411)
Screenshot: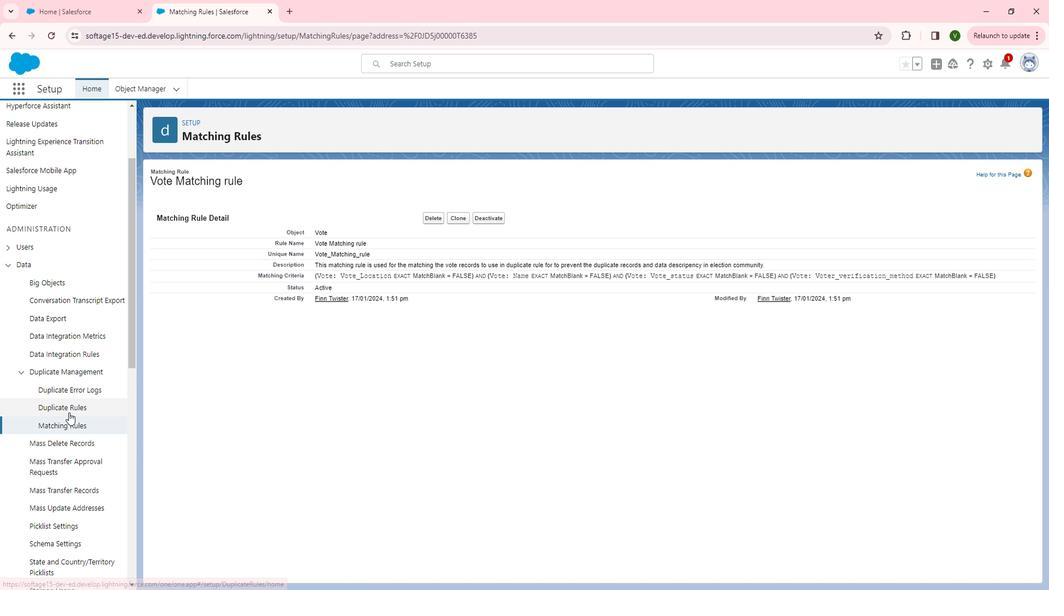 
Action: Mouse pressed left at (83, 411)
Screenshot: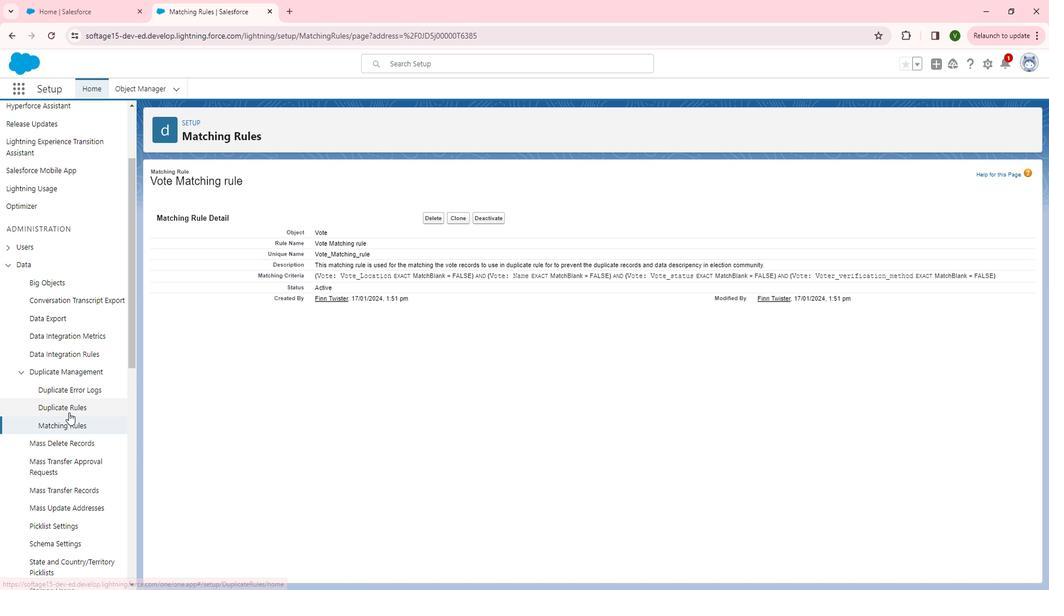 
Action: Mouse moved to (608, 274)
Screenshot: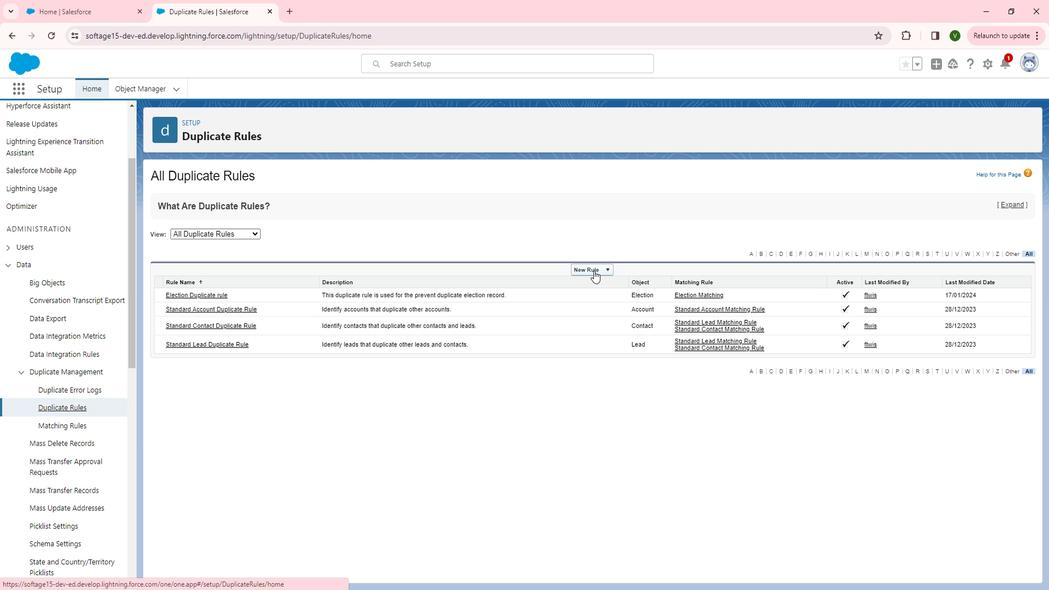 
Action: Mouse pressed left at (608, 274)
Screenshot: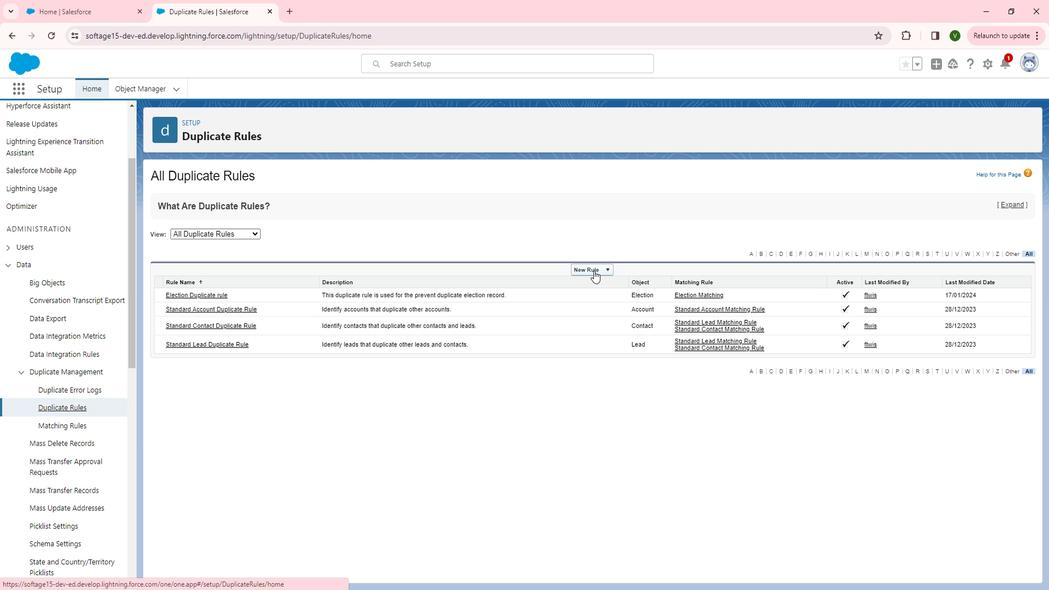 
Action: Mouse moved to (589, 362)
Screenshot: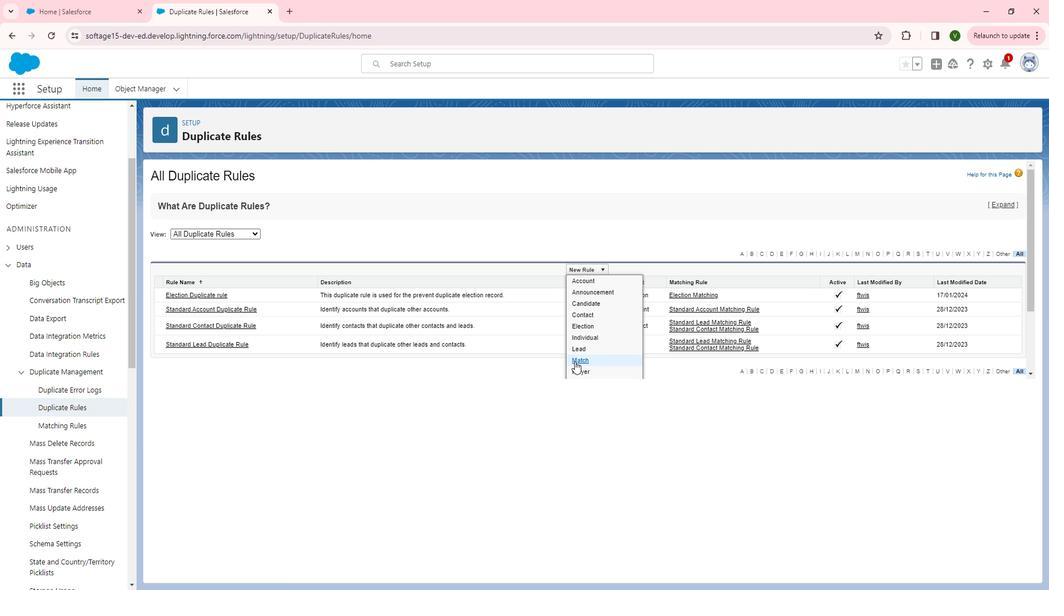 
Action: Mouse scrolled (589, 361) with delta (0, 0)
Screenshot: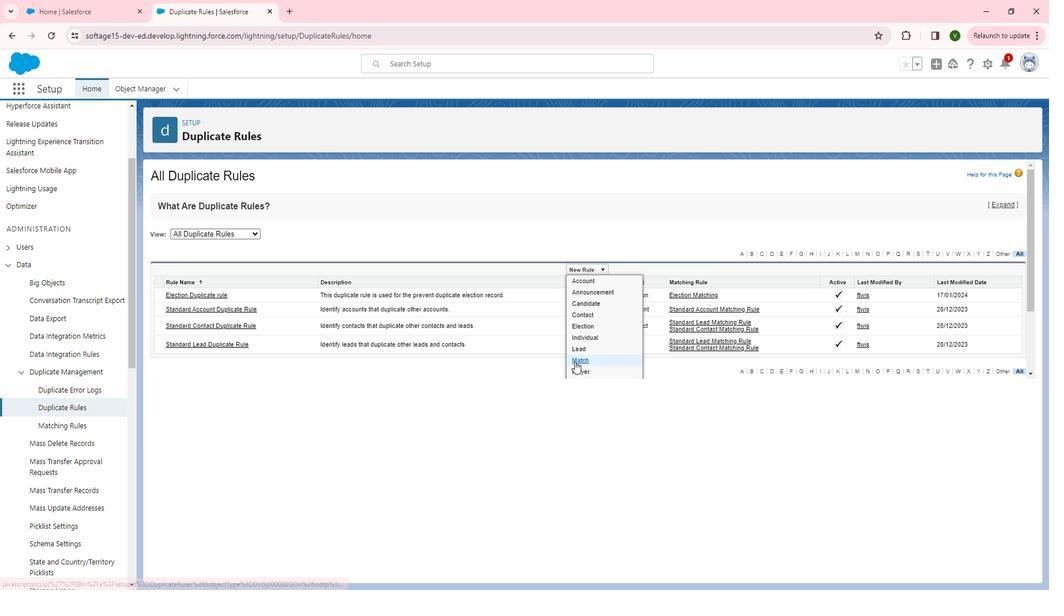 
Action: Mouse moved to (600, 347)
Screenshot: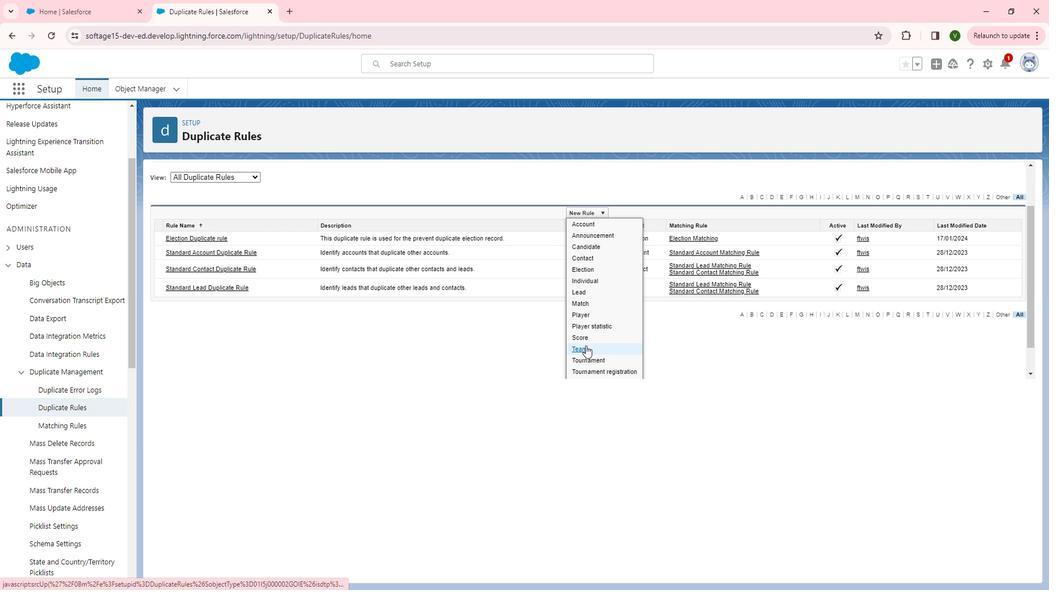 
Action: Mouse scrolled (600, 346) with delta (0, 0)
Screenshot: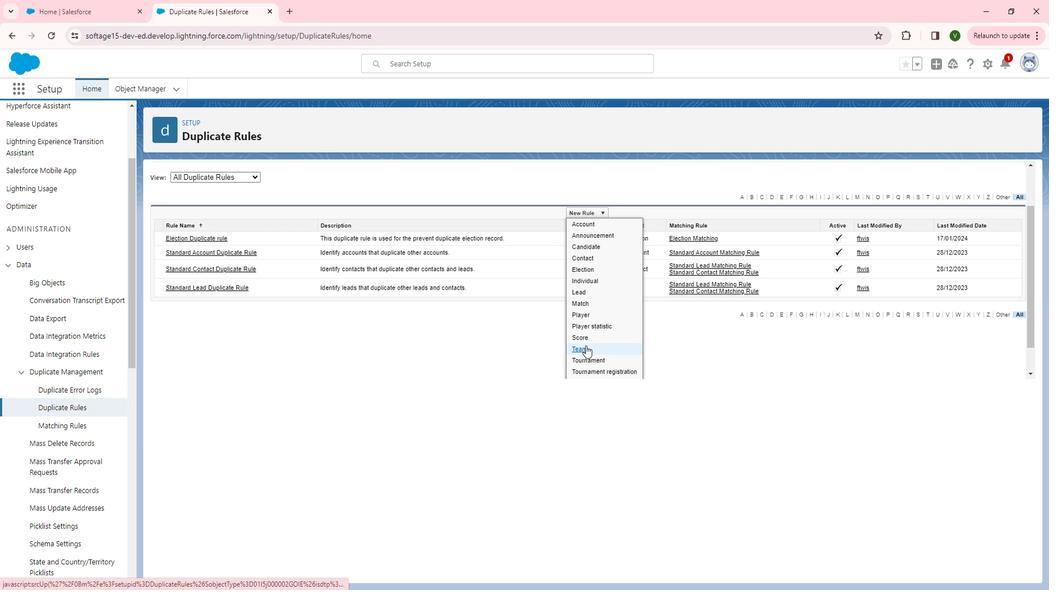
Action: Mouse scrolled (600, 346) with delta (0, 0)
Screenshot: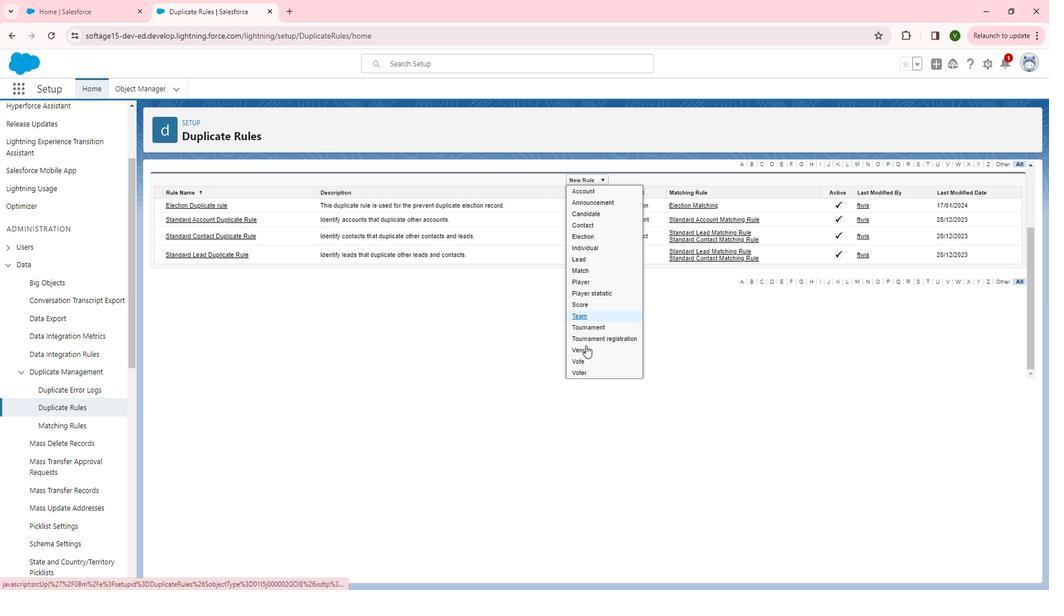 
Action: Mouse moved to (592, 361)
Screenshot: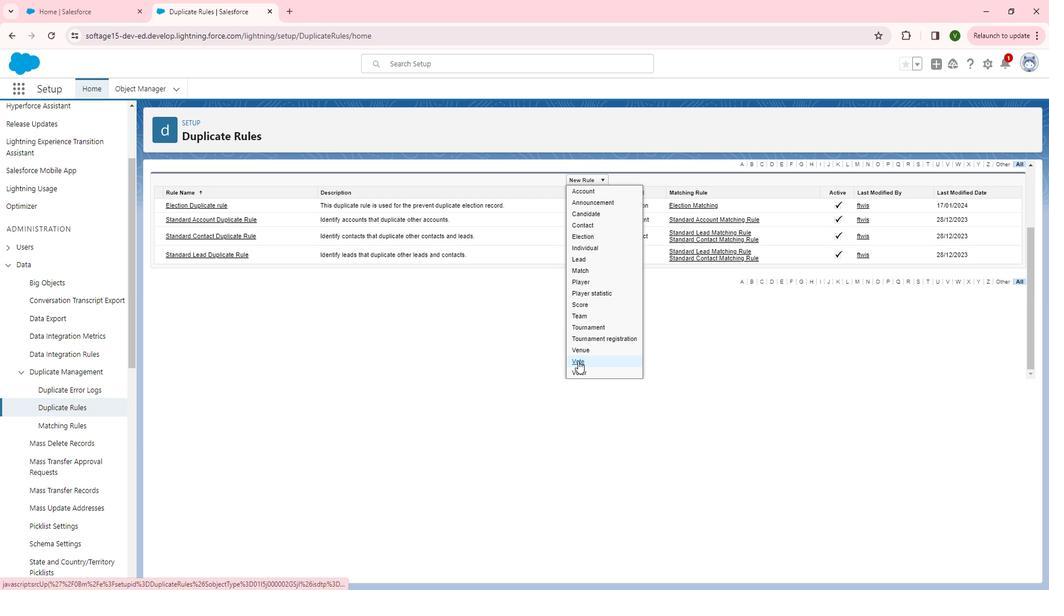 
Action: Mouse pressed left at (592, 361)
Screenshot: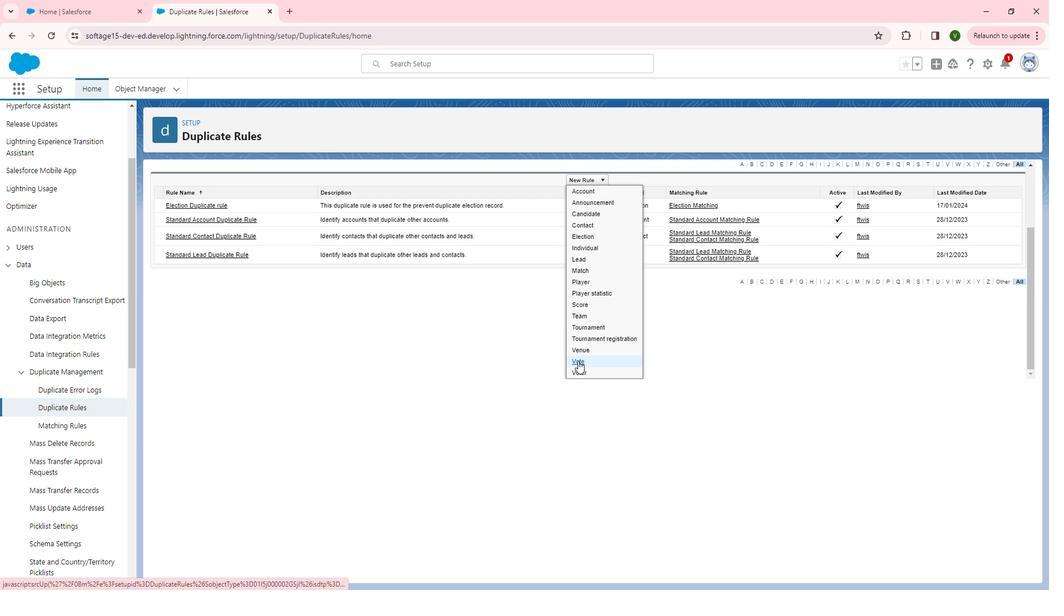 
Action: Mouse moved to (365, 249)
Screenshot: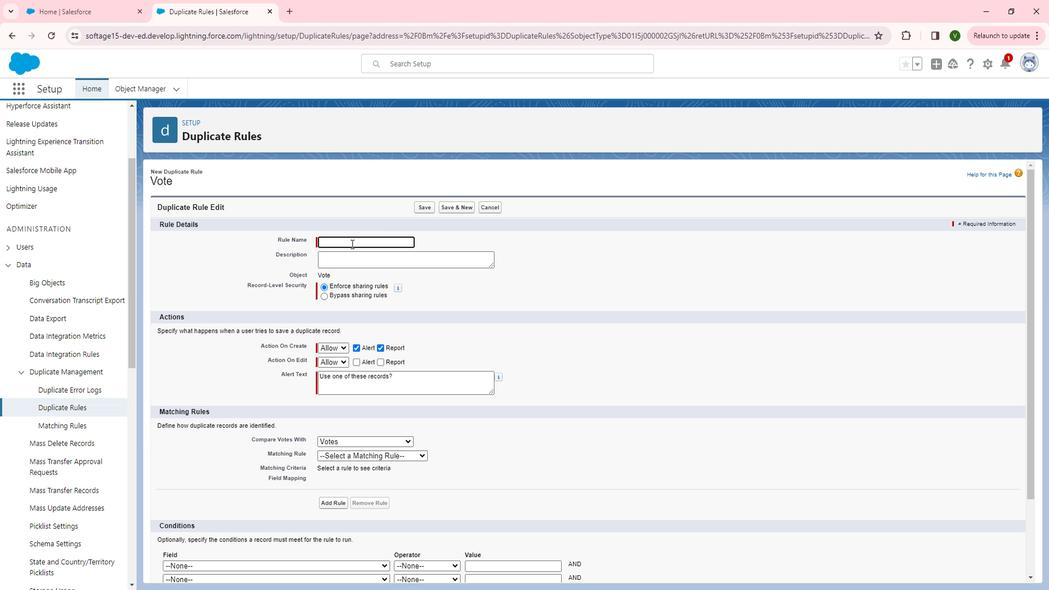 
Action: Mouse pressed left at (365, 249)
Screenshot: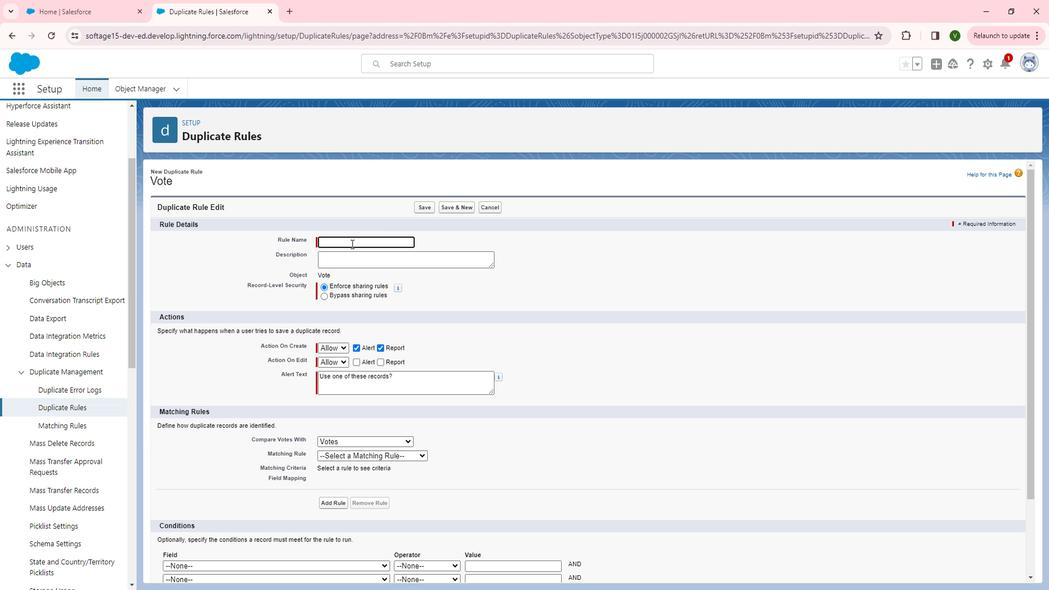 
Action: Mouse moved to (365, 249)
Screenshot: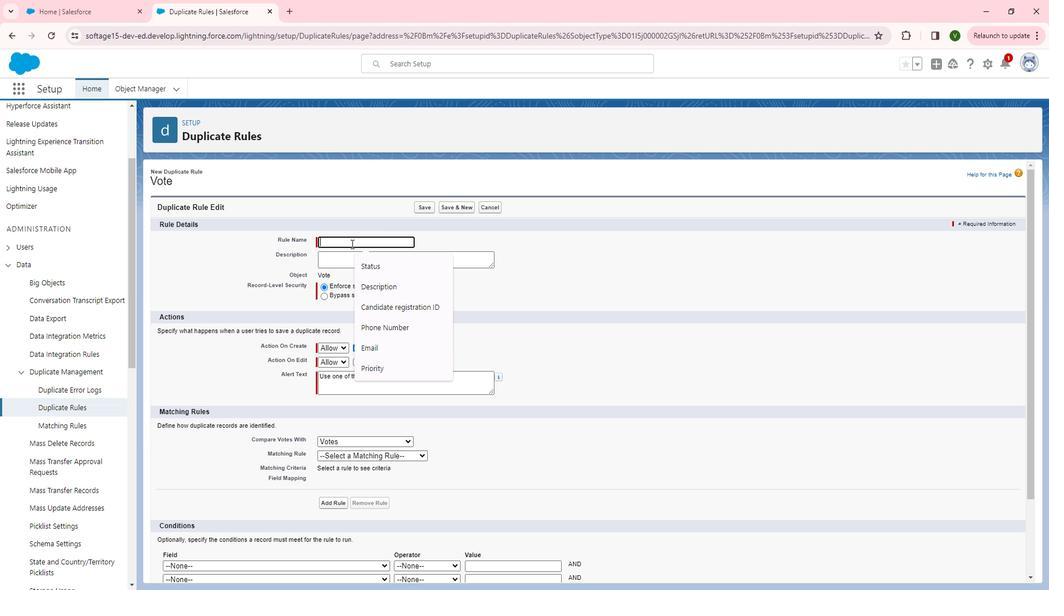 
Action: Key pressed <Key.shift>Duplicate<Key.space><Key.shift><Key.shift>rule<Key.space>on<Key.space>vote
Screenshot: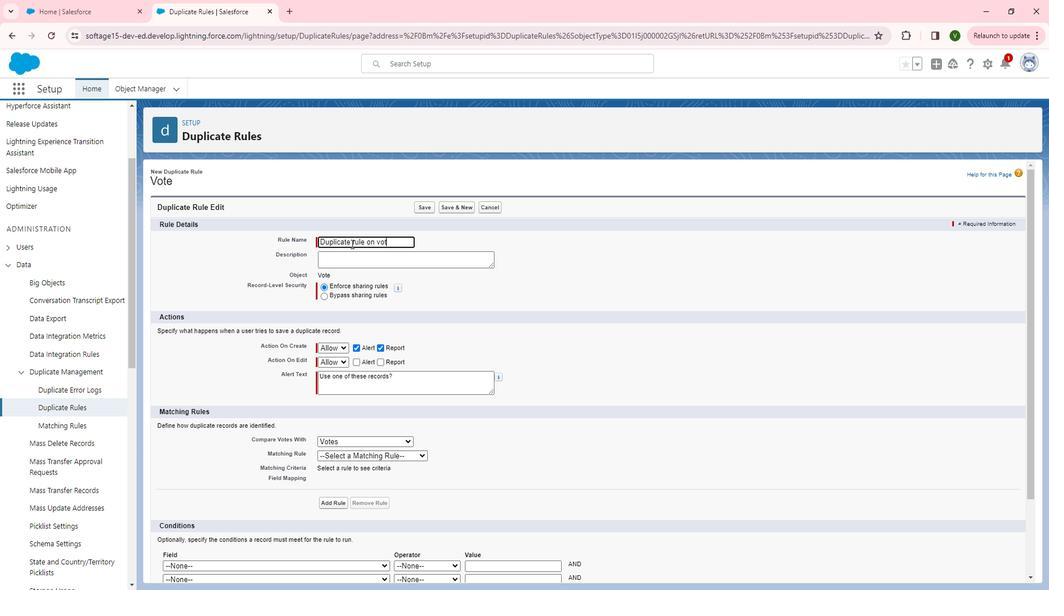 
Action: Mouse moved to (370, 266)
Screenshot: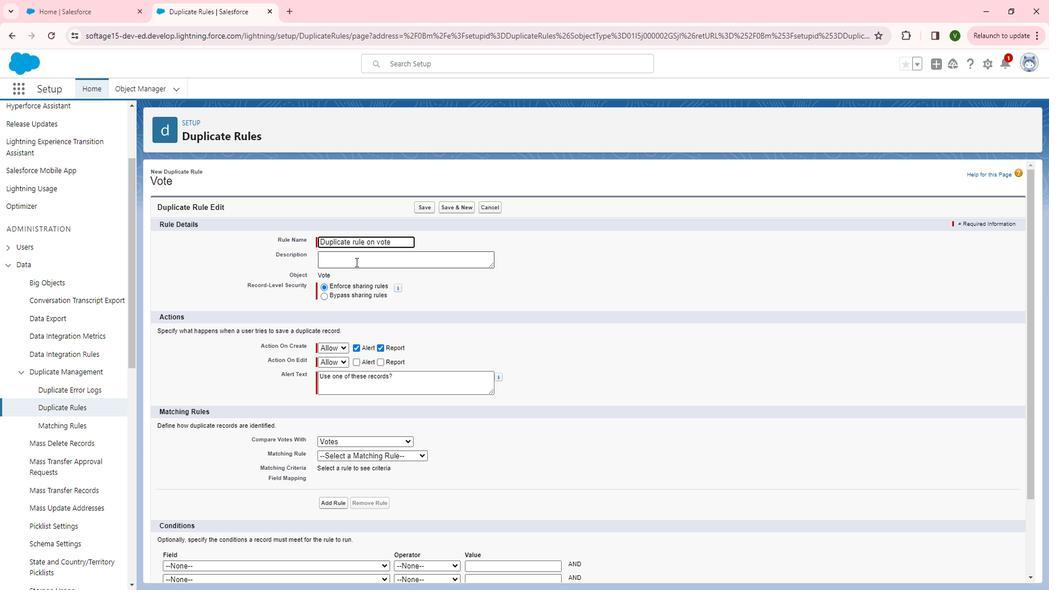 
Action: Mouse pressed left at (370, 266)
Screenshot: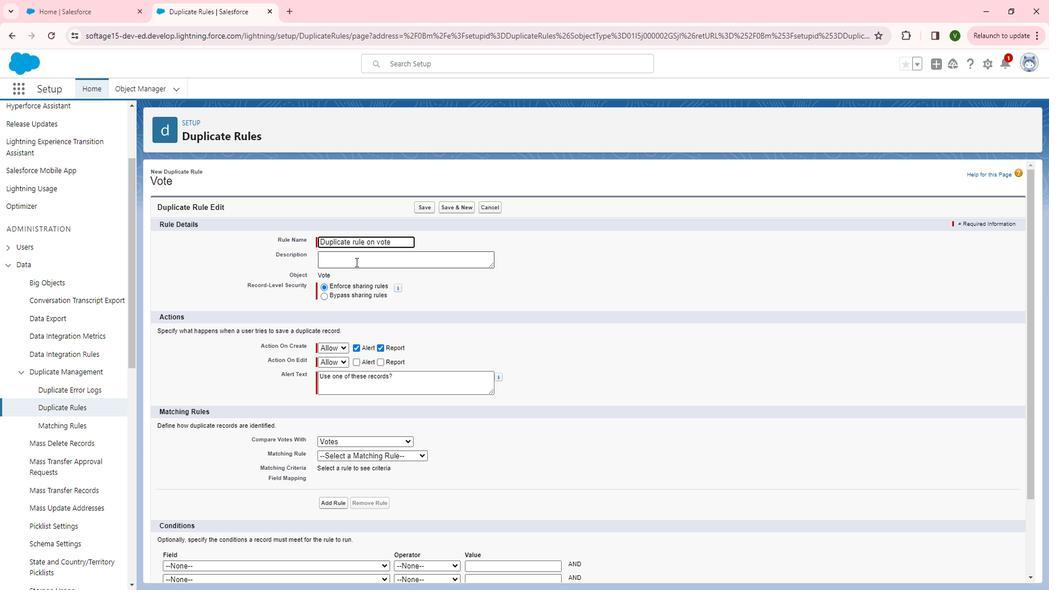 
Action: Key pressed <Key.shift>This<Key.space><Key.shift>Duplicate<Key.space>rule<Key.space>is<Key.space>used<Key.space>to<Key.space>prevent<Key.space>duplicate<Key.space>vote<Key.space>record<Key.space>in<Key.space>election<Key.space>community
Screenshot: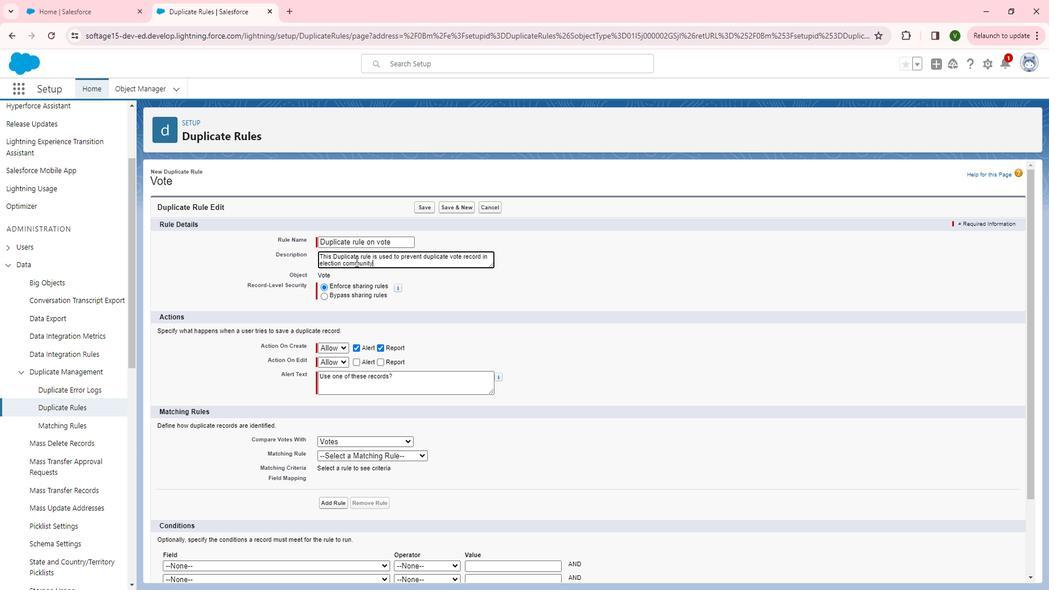 
Action: Mouse moved to (470, 284)
Screenshot: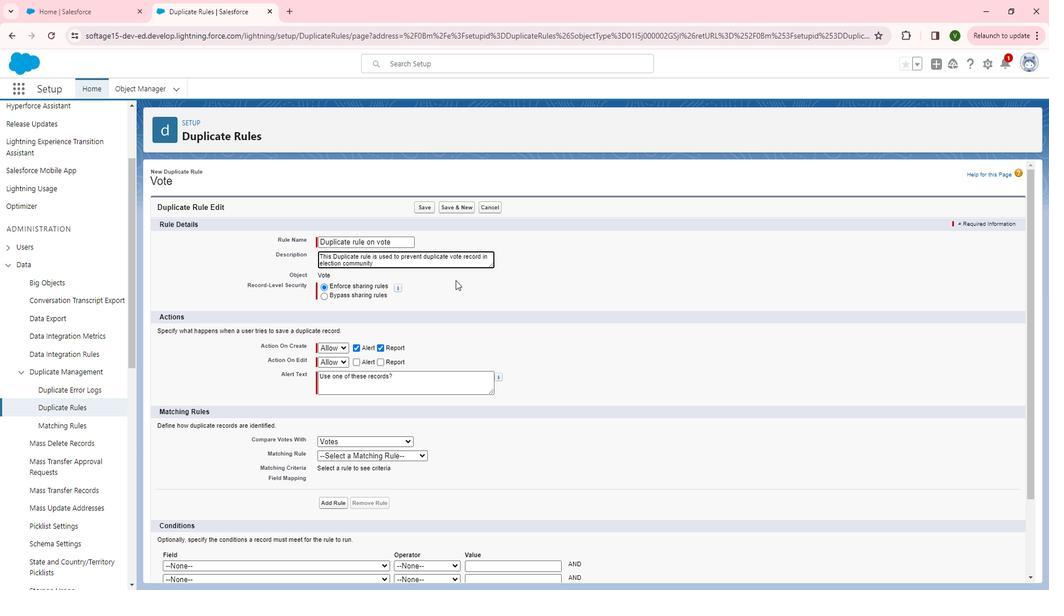 
Action: Mouse pressed left at (470, 284)
Screenshot: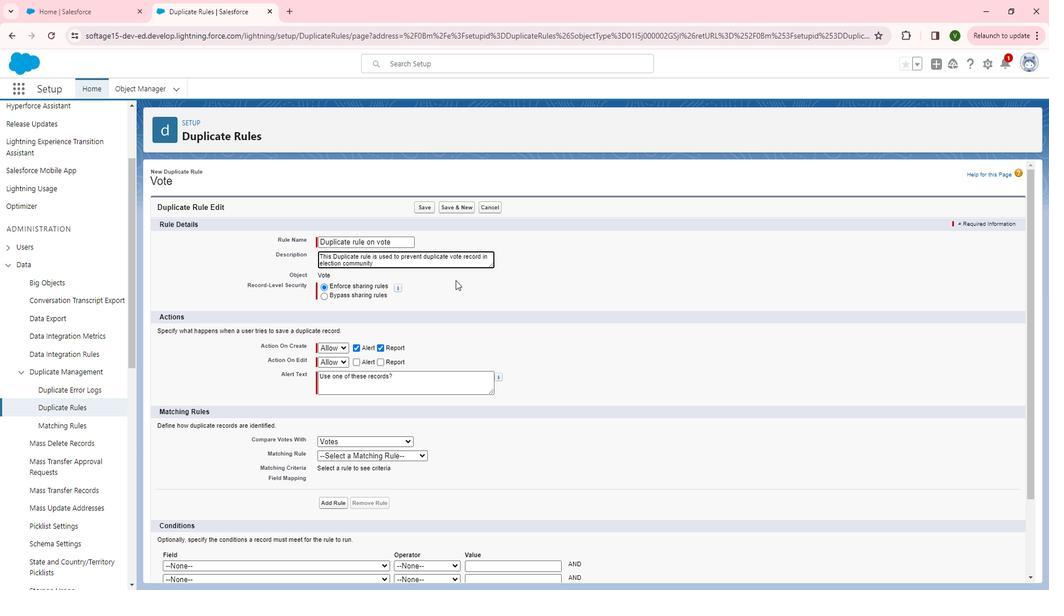 
Action: Mouse moved to (384, 317)
Screenshot: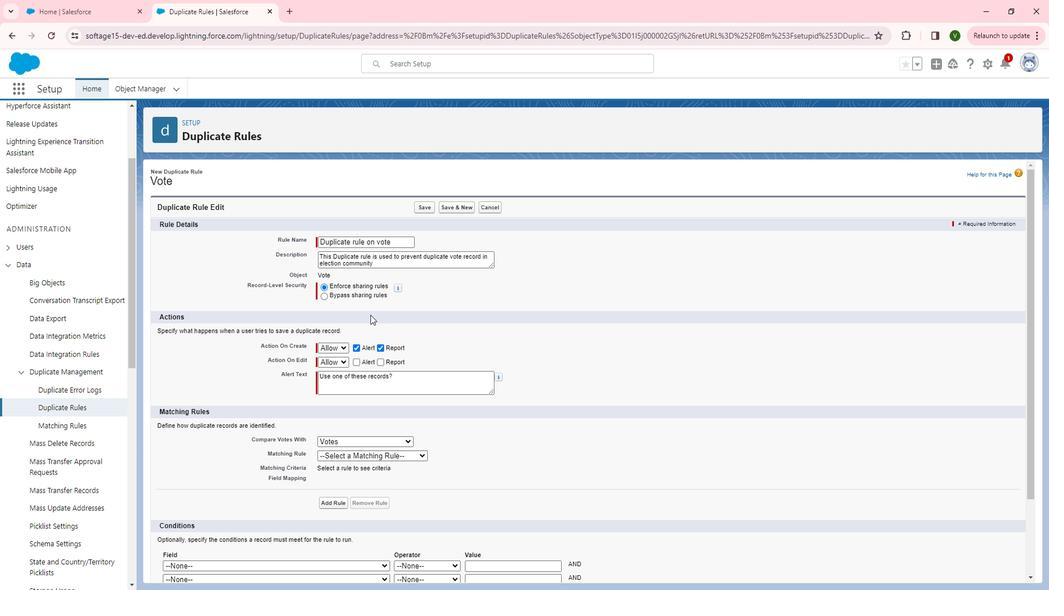 
Action: Mouse scrolled (384, 317) with delta (0, 0)
Screenshot: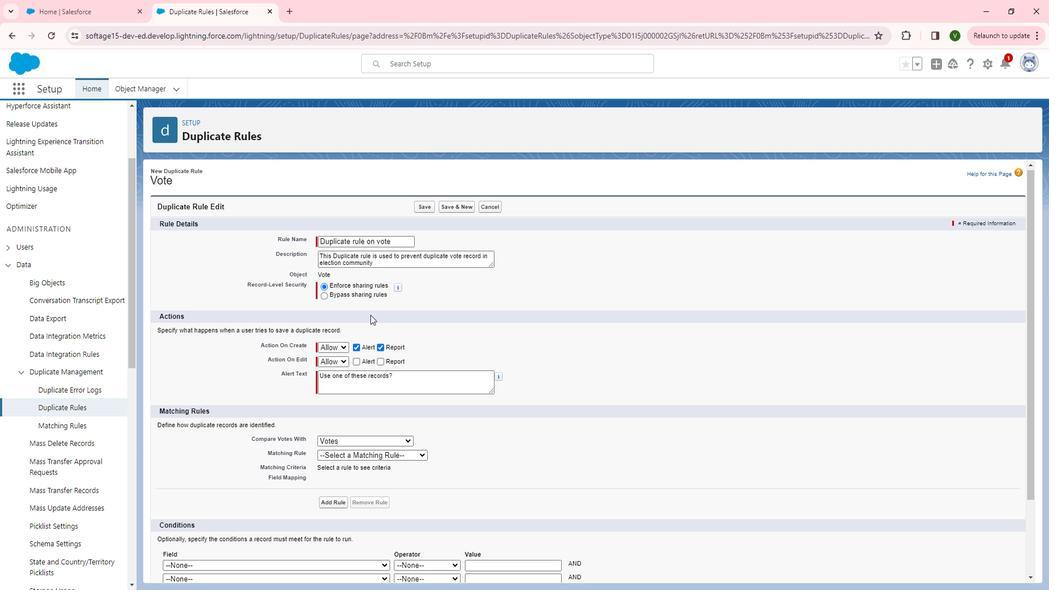 
Action: Mouse moved to (344, 292)
Screenshot: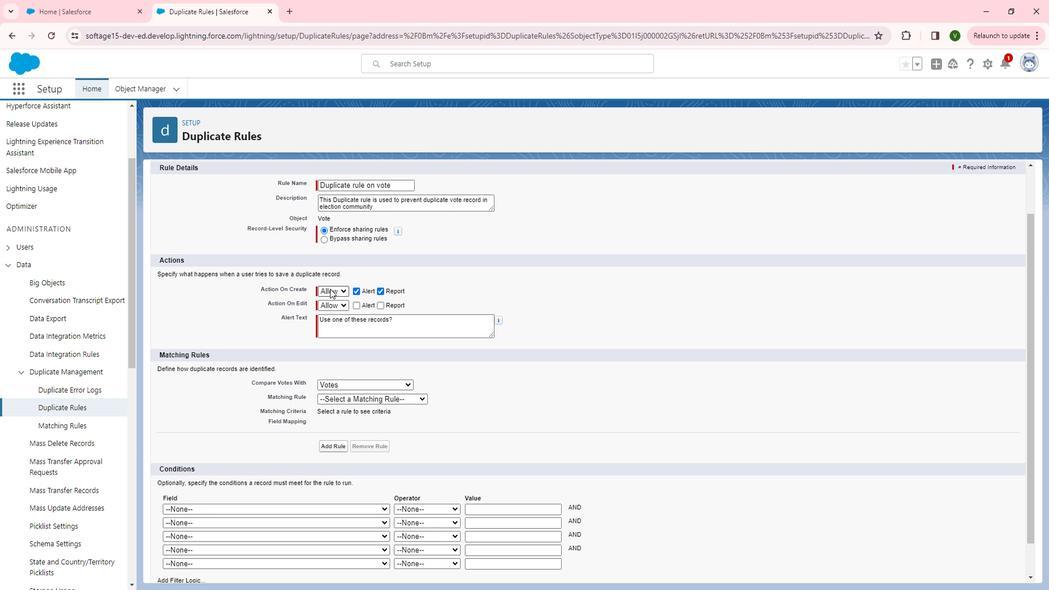 
Action: Mouse pressed left at (344, 292)
Screenshot: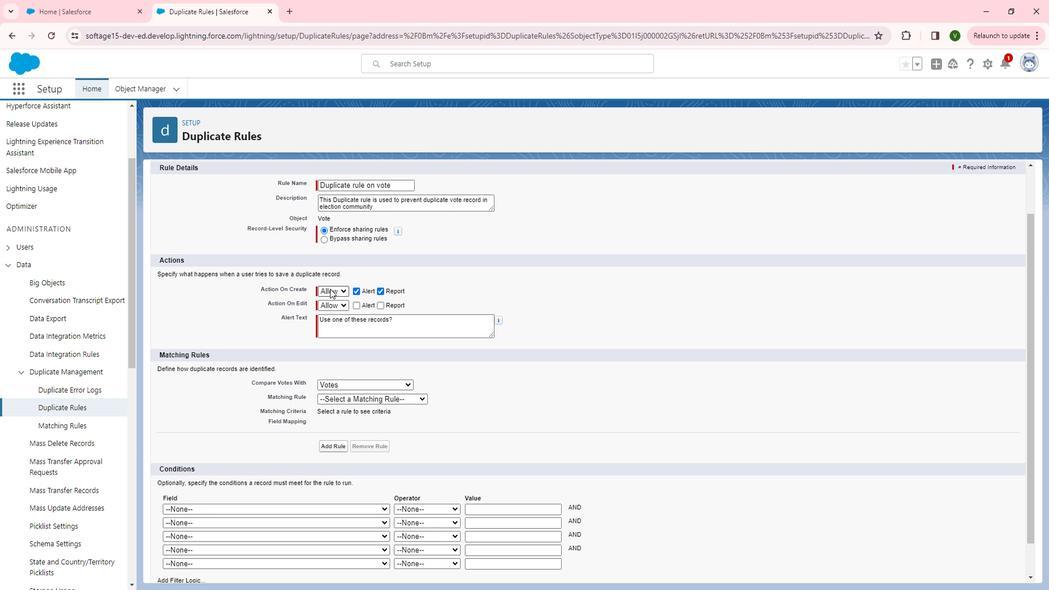 
Action: Mouse moved to (350, 311)
Screenshot: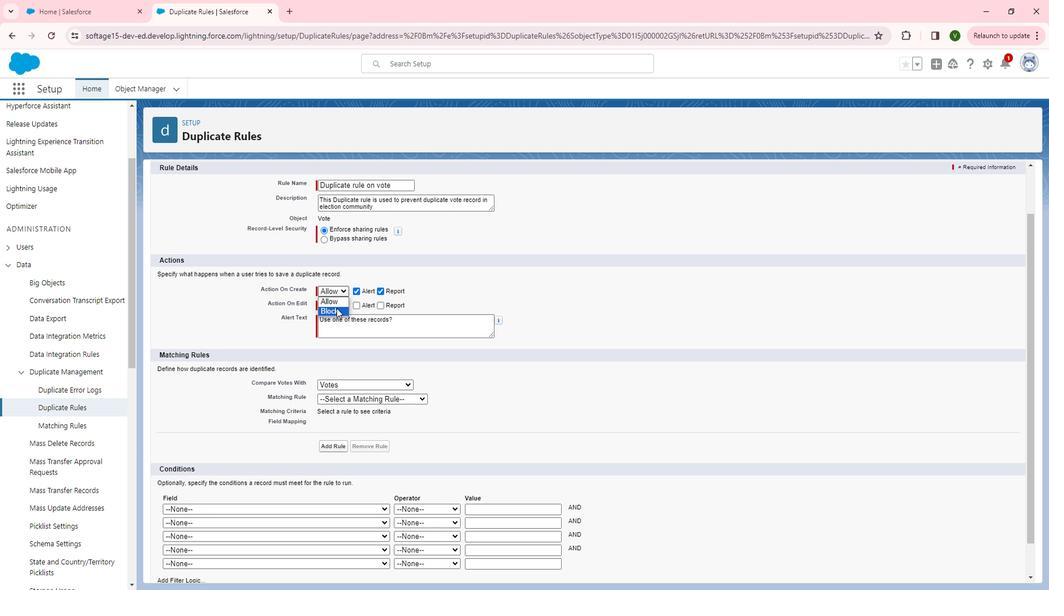 
Action: Mouse pressed left at (350, 311)
Screenshot: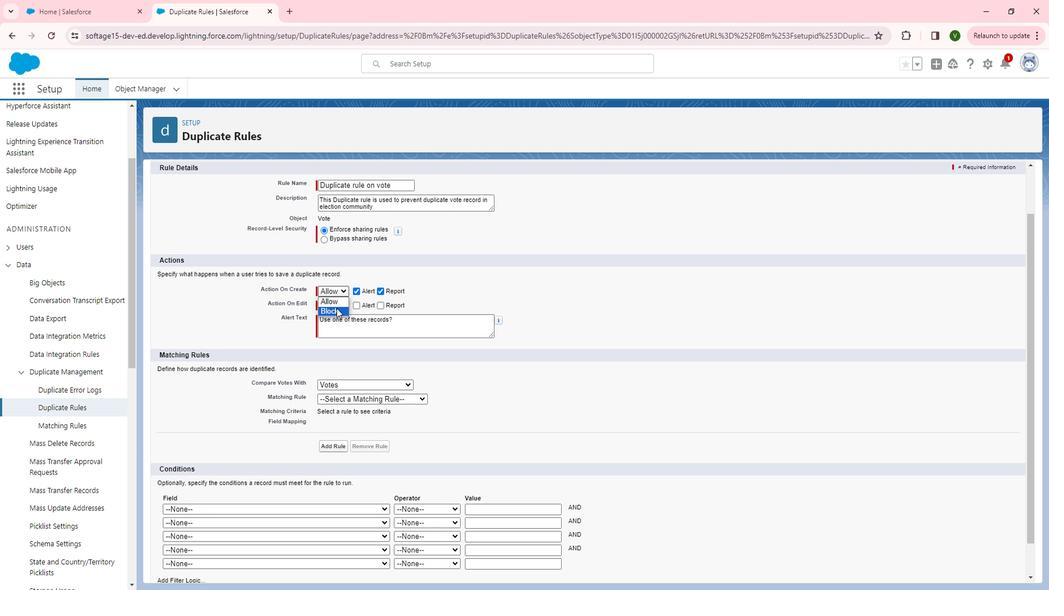 
Action: Mouse moved to (354, 308)
Screenshot: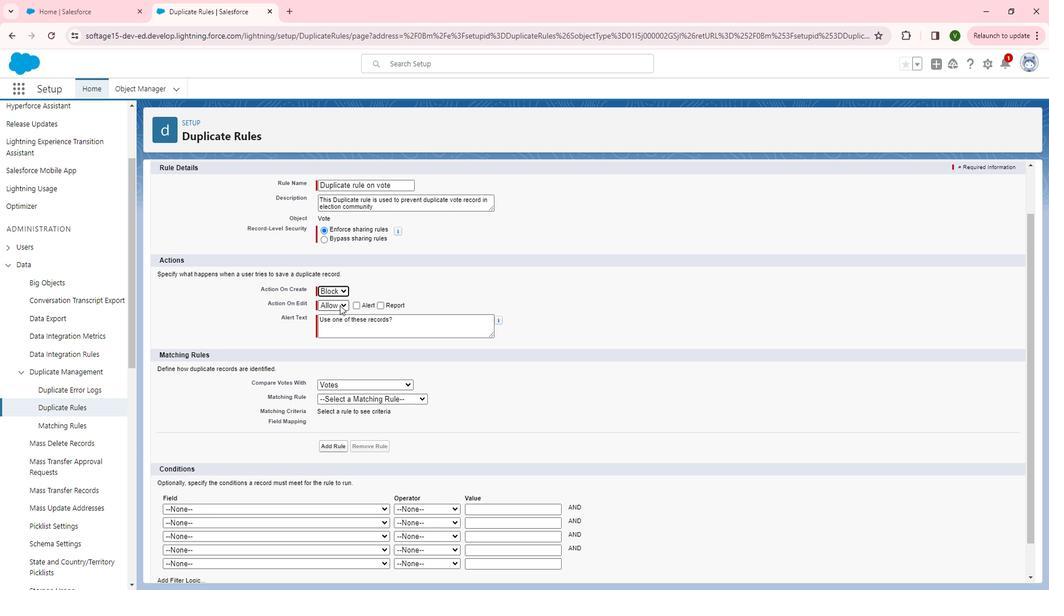 
Action: Mouse pressed left at (354, 308)
Screenshot: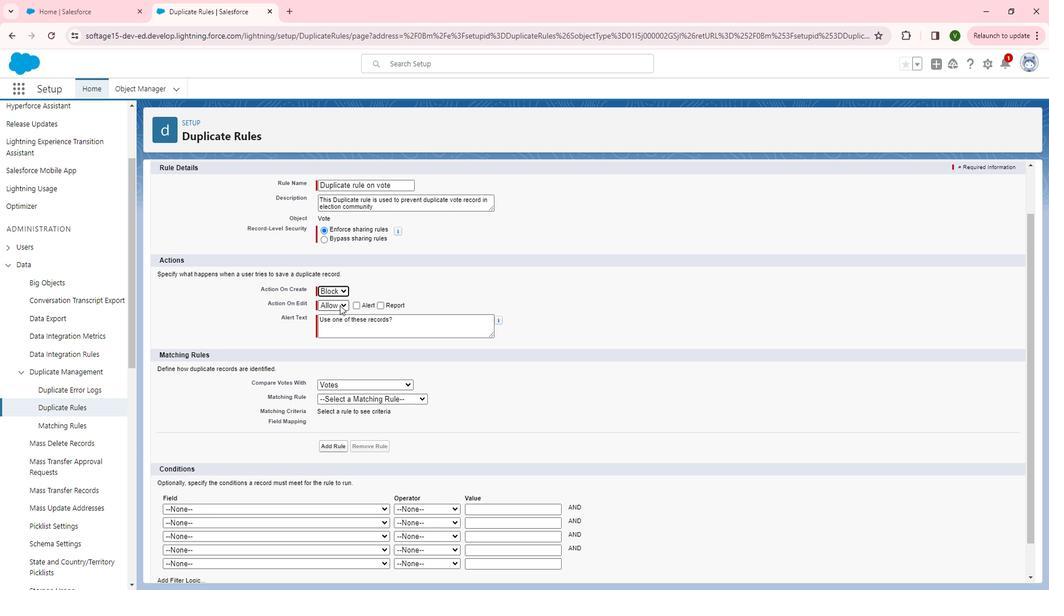 
Action: Mouse moved to (353, 324)
Screenshot: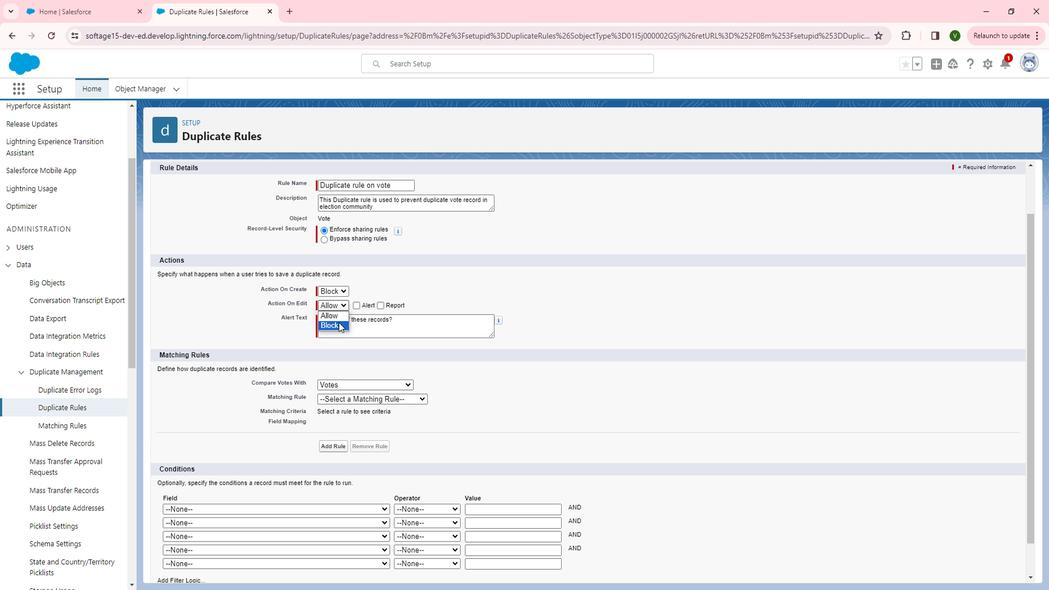 
Action: Mouse pressed left at (353, 324)
Screenshot: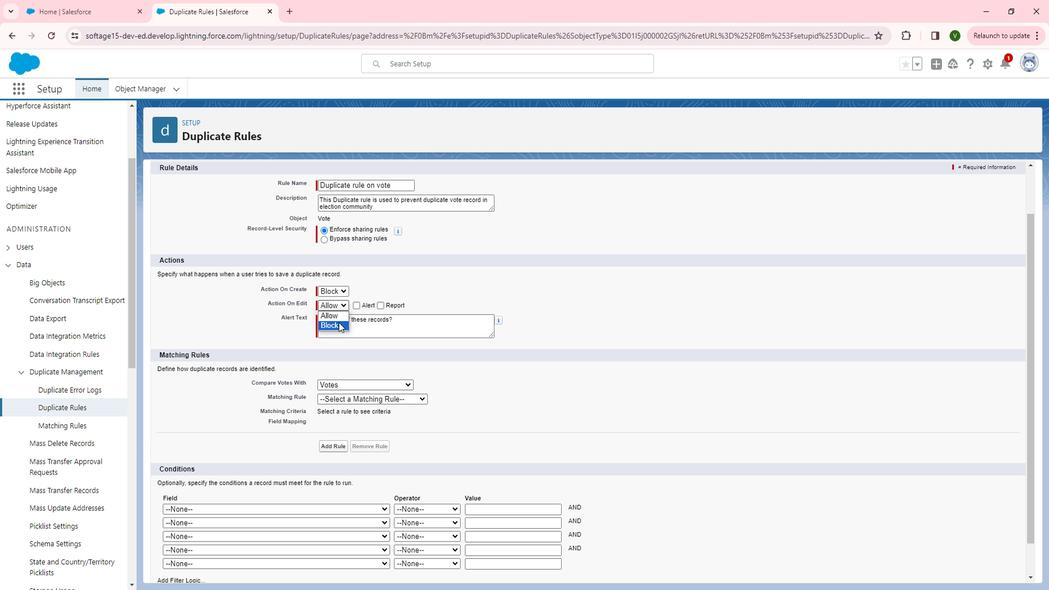 
Action: Mouse moved to (427, 333)
Screenshot: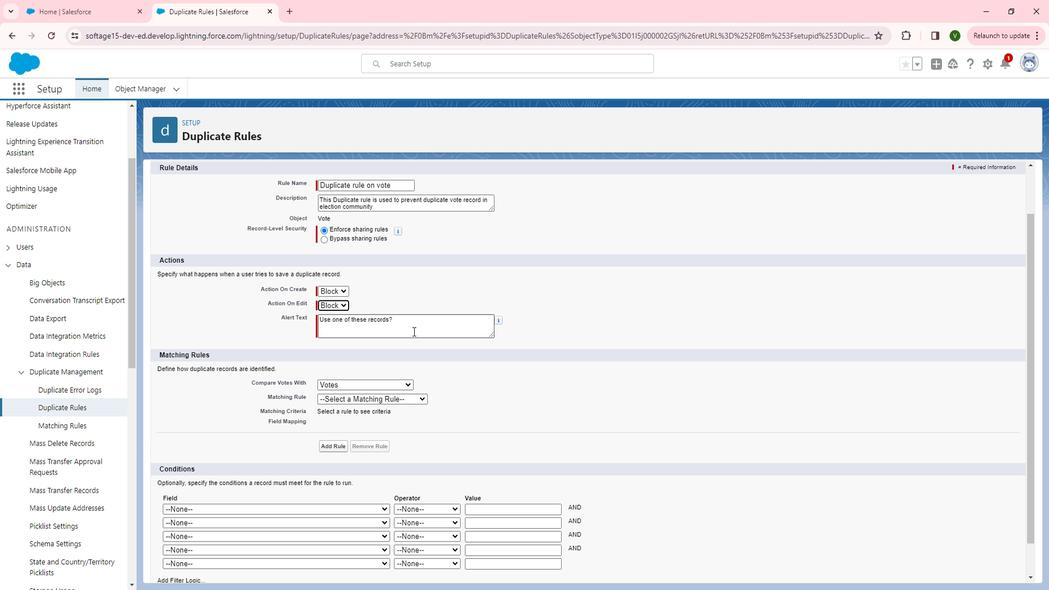 
Action: Mouse scrolled (427, 332) with delta (0, 0)
Screenshot: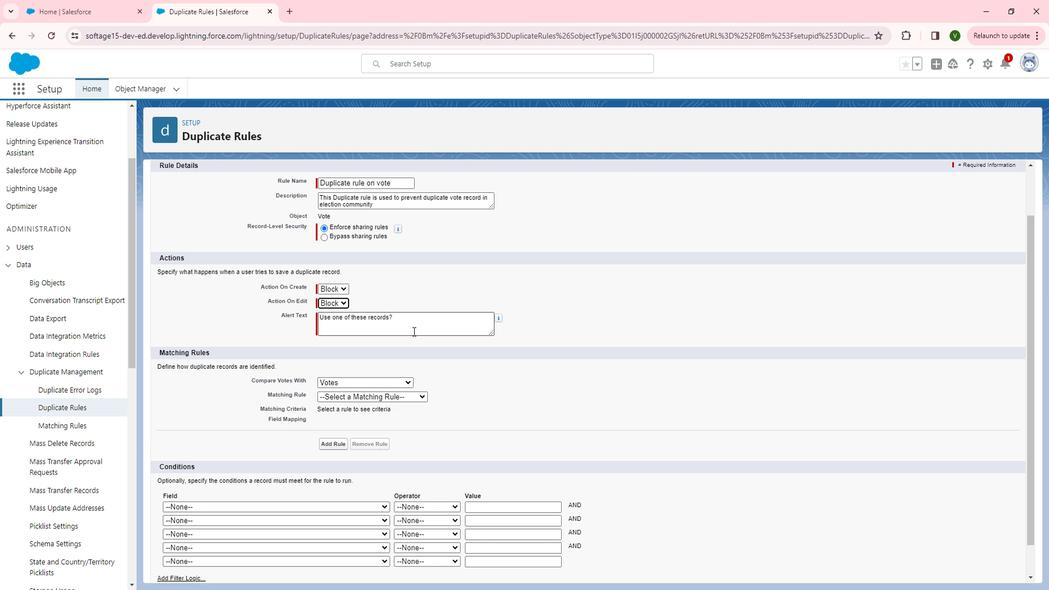 
Action: Mouse moved to (412, 363)
Screenshot: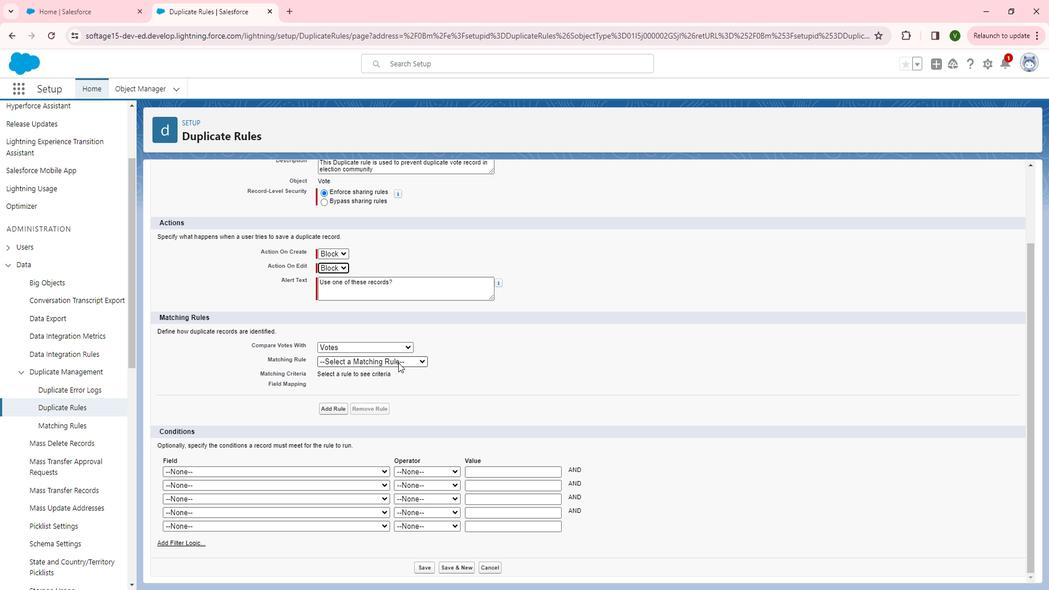 
Action: Mouse pressed left at (412, 363)
Screenshot: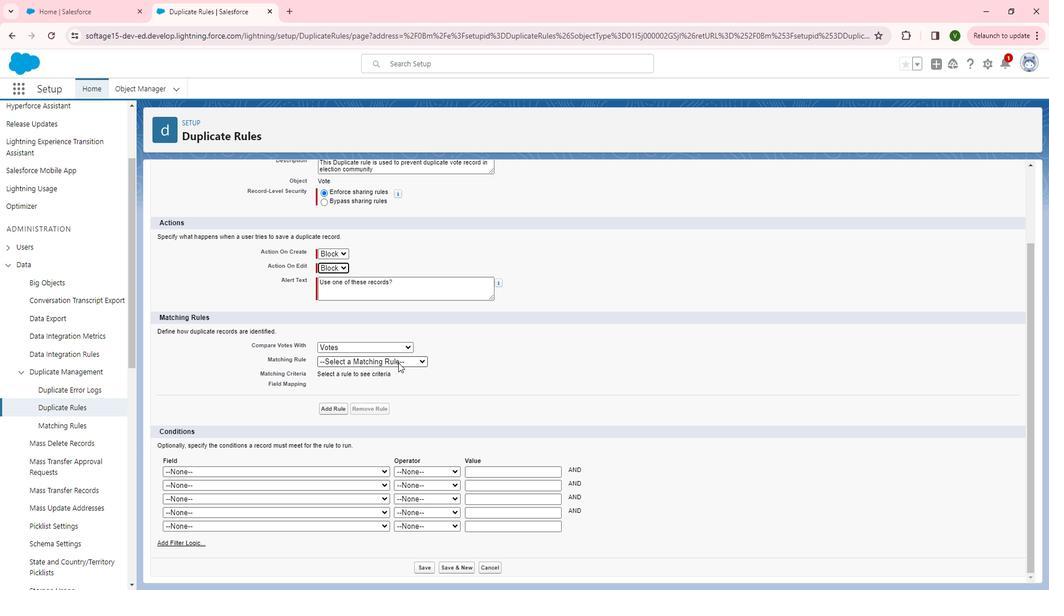
Action: Mouse moved to (409, 381)
Screenshot: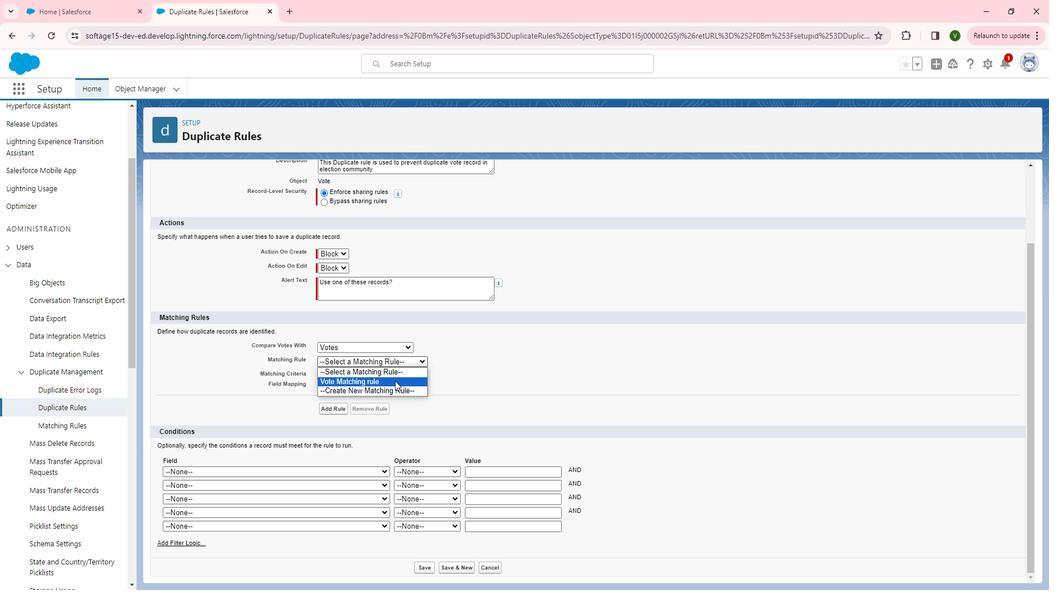 
Action: Mouse pressed left at (409, 381)
Screenshot: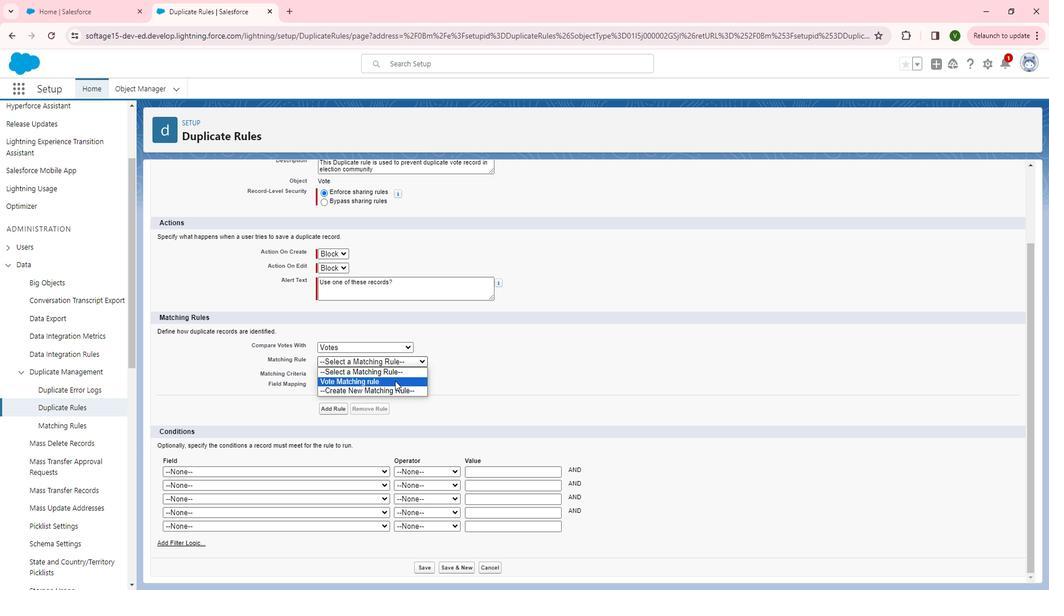 
Action: Mouse moved to (491, 367)
Screenshot: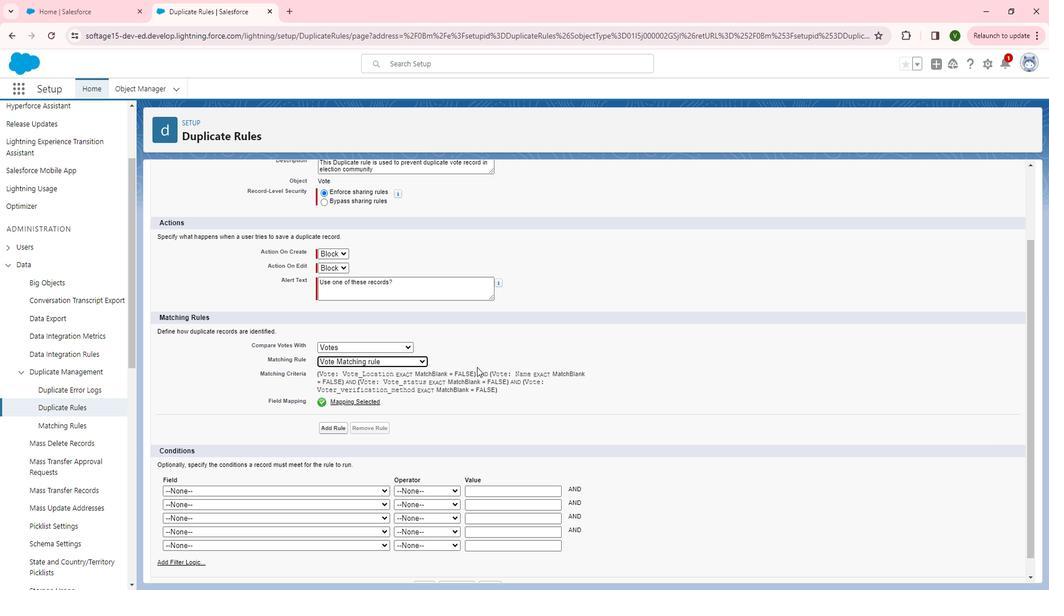 
Action: Mouse scrolled (491, 367) with delta (0, 0)
Screenshot: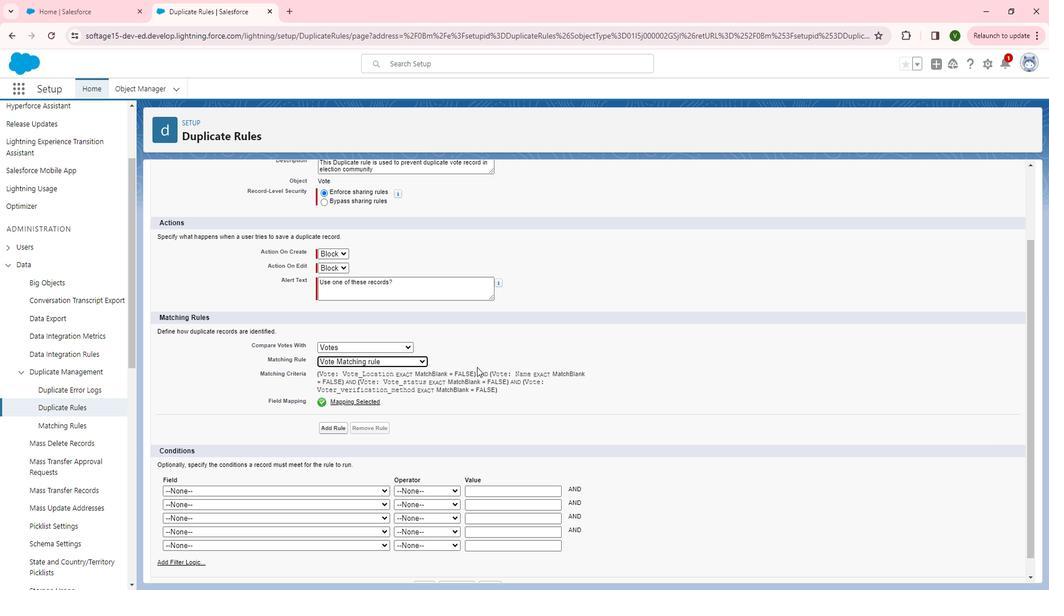 
Action: Mouse scrolled (491, 367) with delta (0, 0)
Screenshot: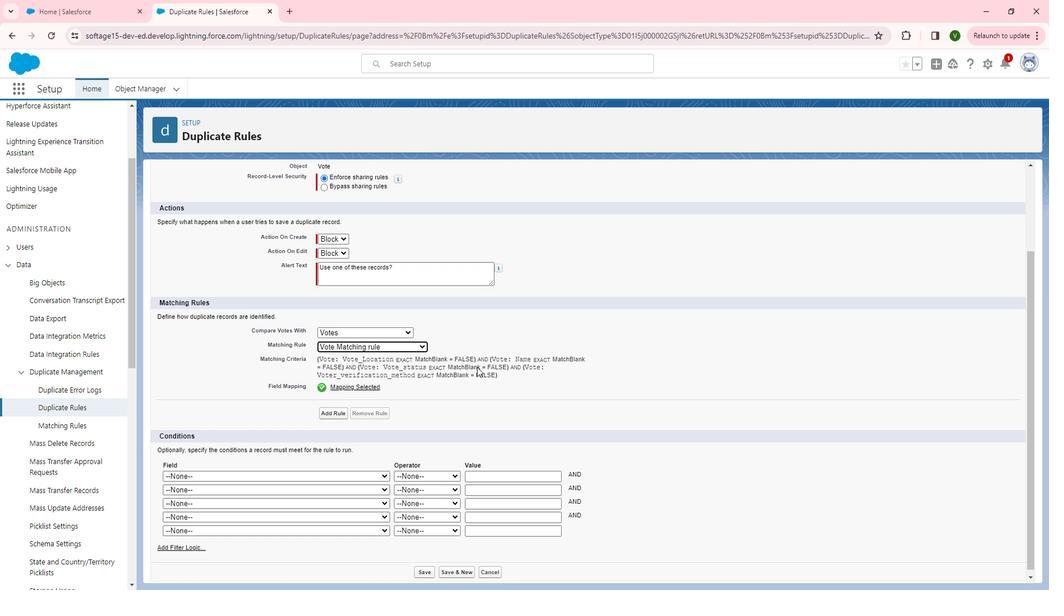 
Action: Mouse moved to (437, 561)
Screenshot: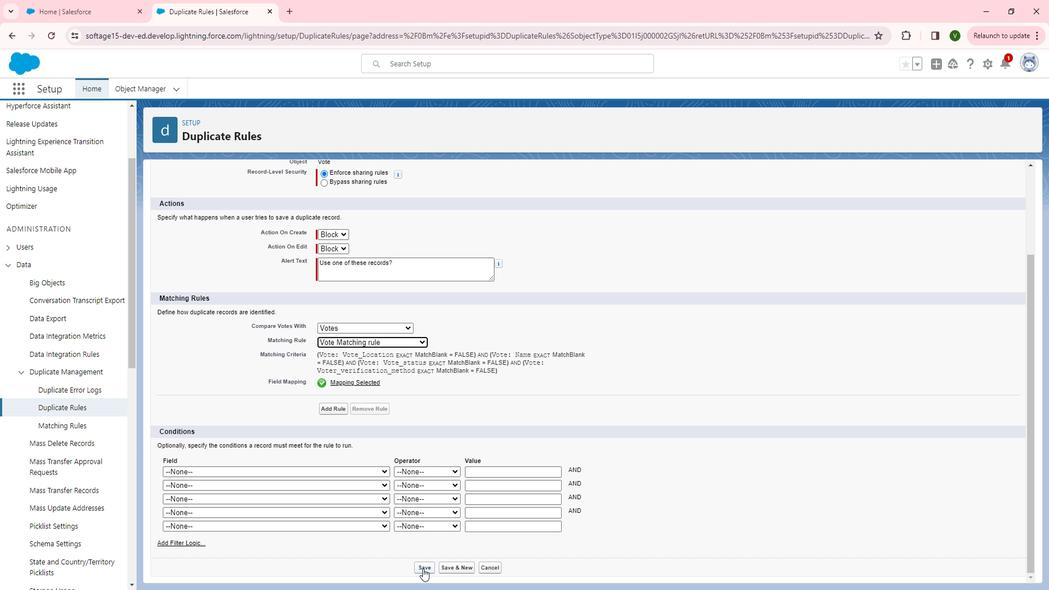 
Action: Mouse pressed left at (437, 561)
Screenshot: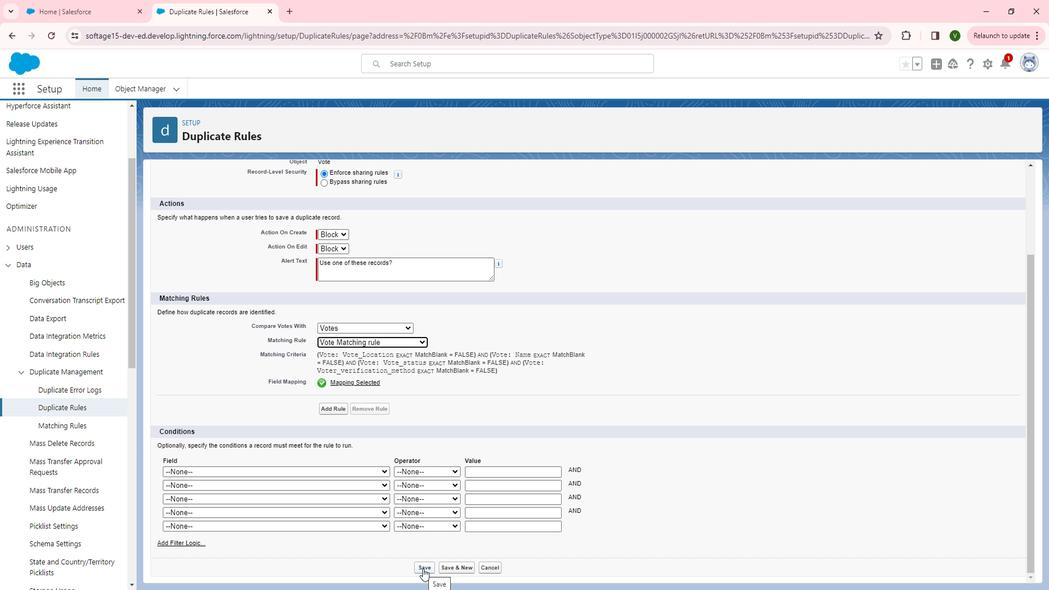 
Action: Mouse moved to (522, 382)
Screenshot: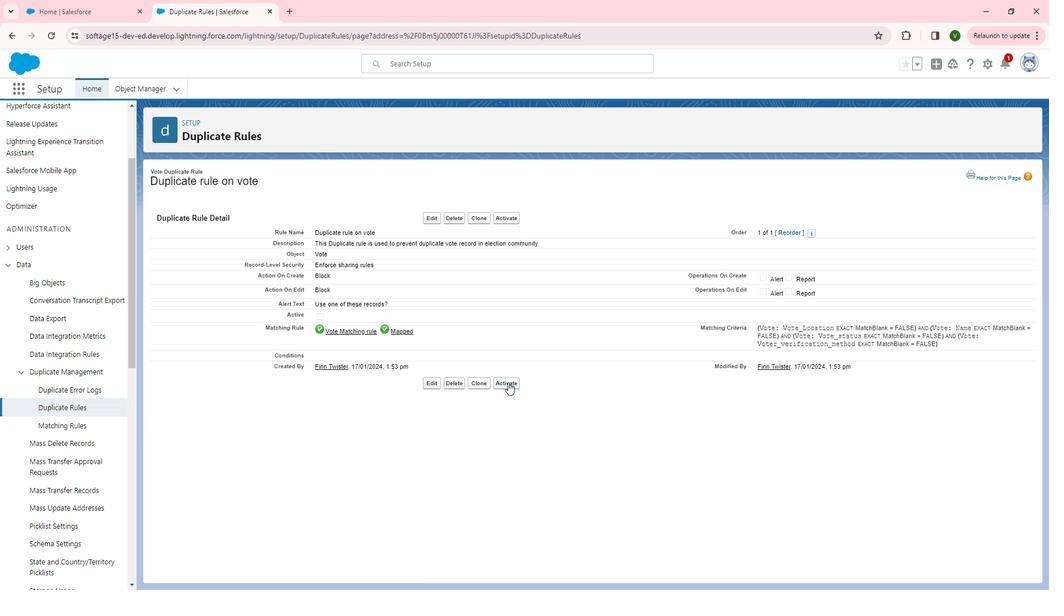 
Action: Mouse pressed left at (522, 382)
Screenshot: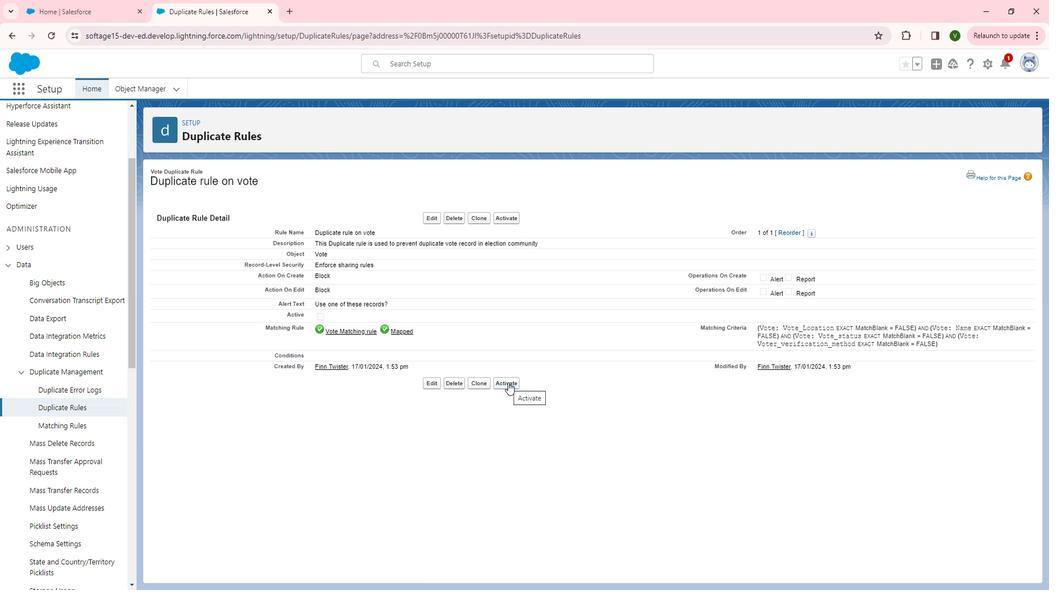 
Action: Mouse moved to (514, 453)
Screenshot: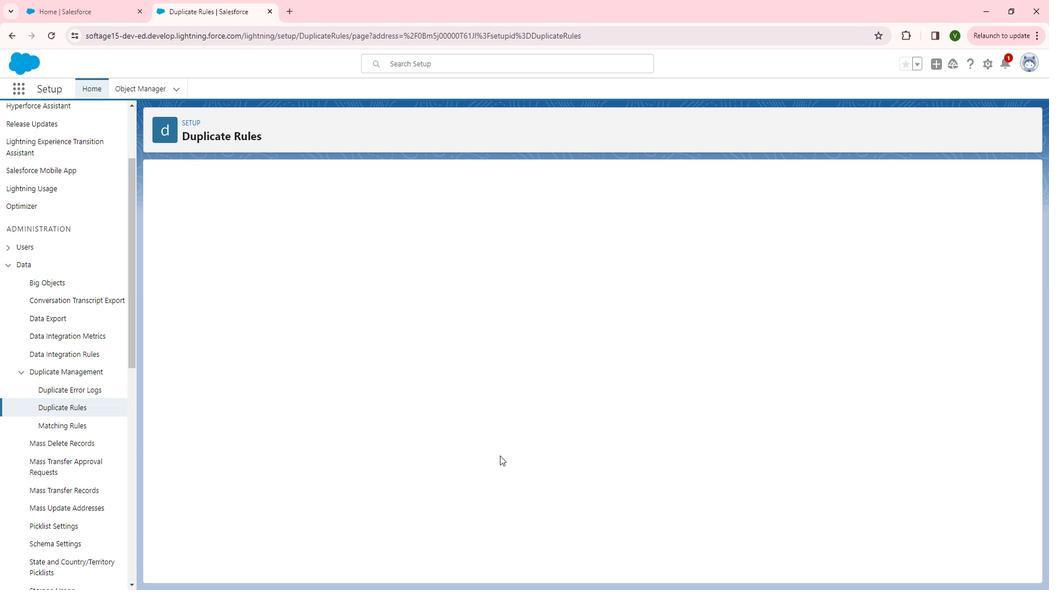 
Action: Mouse pressed left at (514, 453)
Screenshot: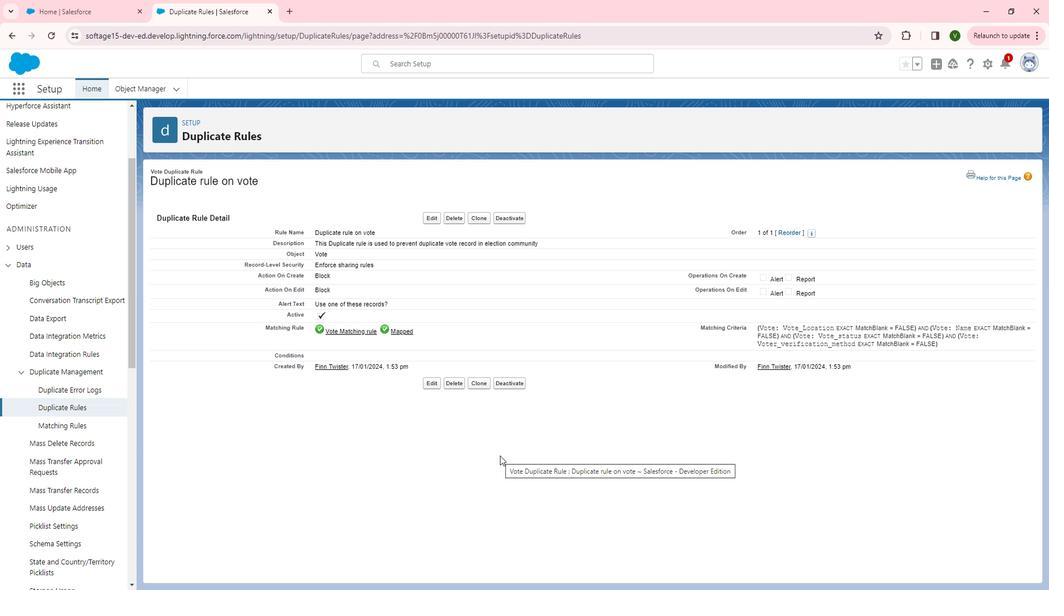
